 Task: Open a Blog Post Template save the file as databaseAdd Heading 'Mindfulness' ,with the main content Mindfulness is the practice of being fully present in the moment, observing thoughts and feelings without judgment. It cultivates awareness, clarity, and a deeper connection with oneself and the surrounding world. Mindfulness helps reduce stress, enhance focus, and promote overall well-being. ,with the main content Mindfulness is the practice of being fully present in the moment, observing thoughts and feelings without judgment. It cultivates awareness, clarity, and a deeper connection with oneself and the surrounding world. Mindfulness helps reduce stress, enhance focus, and promote overall well-being.and font size to the main content 18 Apply Font Style Yu Mincho Demiboldand font size to the heading 20 Change heading alignment to  Left
Action: Mouse moved to (31, 25)
Screenshot: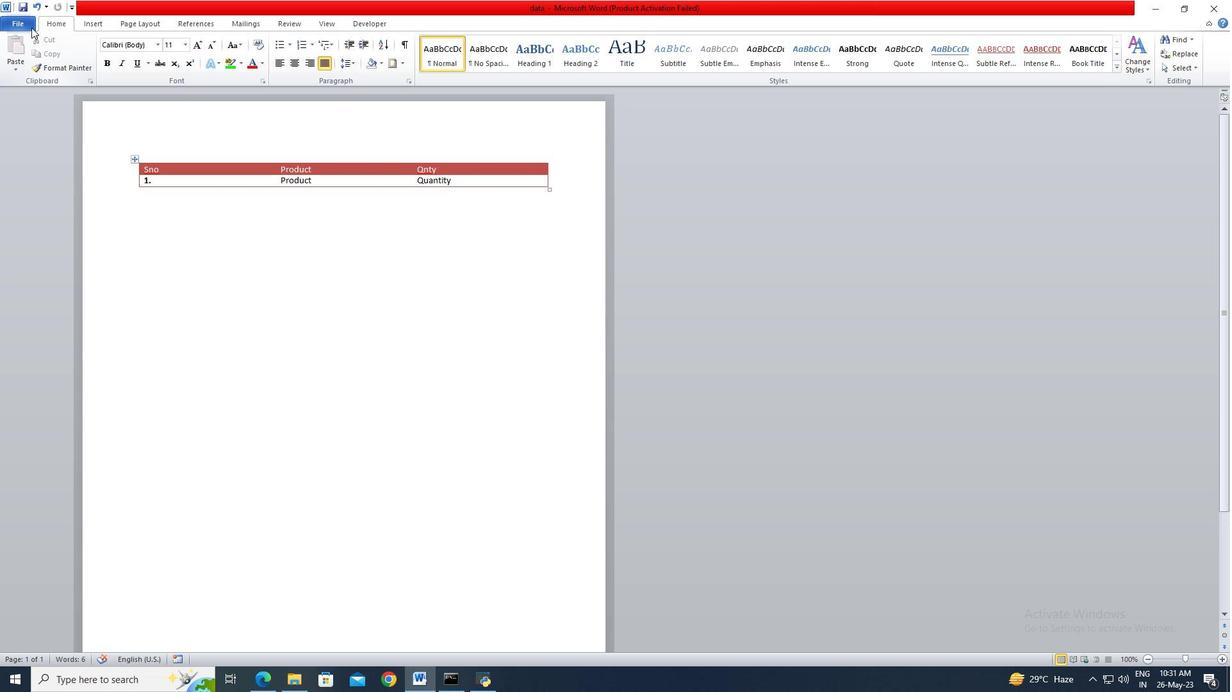 
Action: Mouse pressed left at (31, 25)
Screenshot: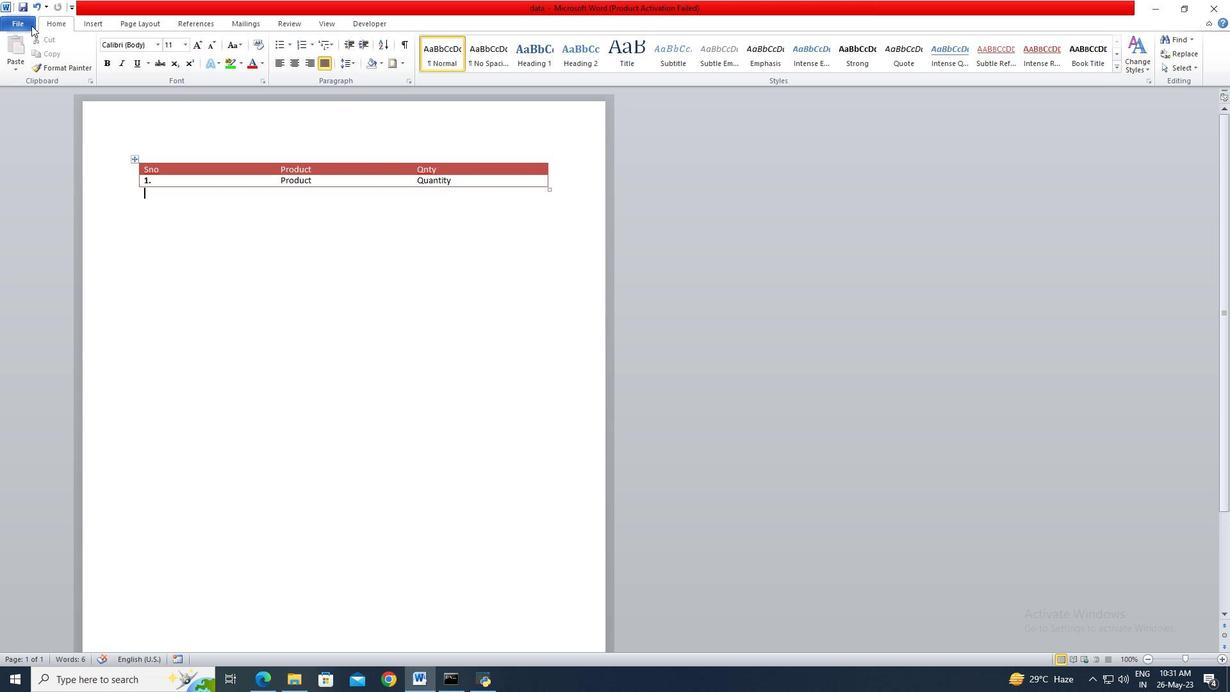 
Action: Mouse moved to (28, 167)
Screenshot: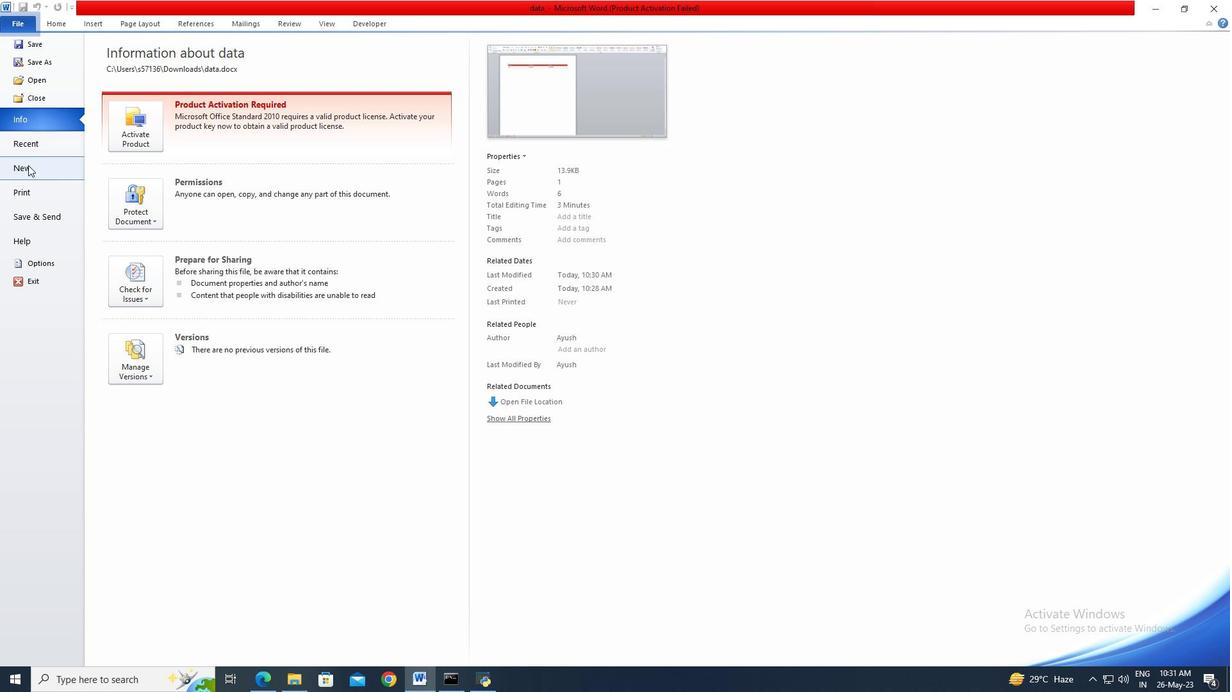 
Action: Mouse pressed left at (28, 167)
Screenshot: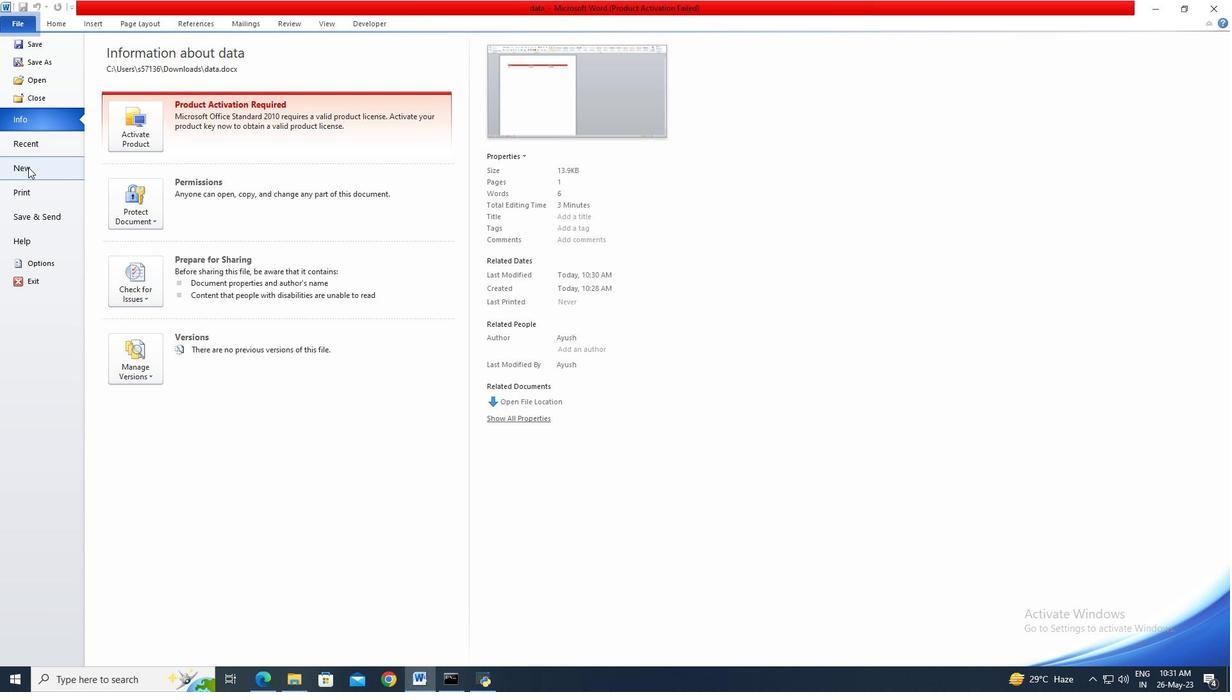 
Action: Mouse moved to (173, 137)
Screenshot: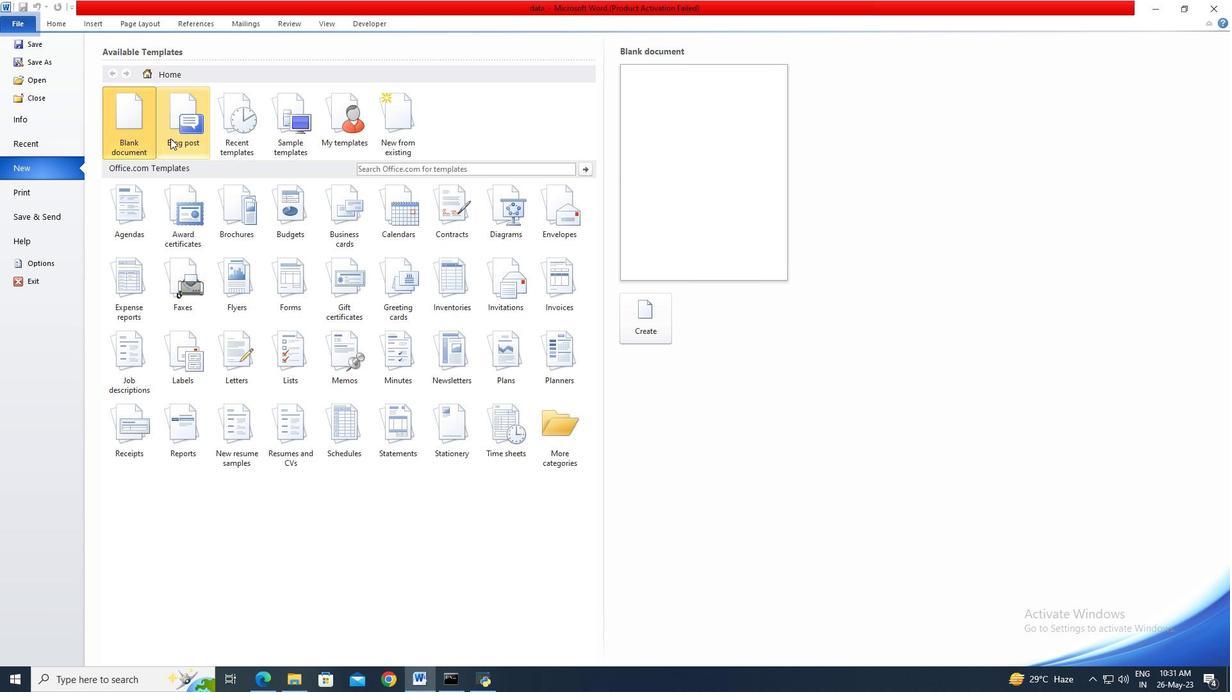 
Action: Mouse pressed left at (173, 137)
Screenshot: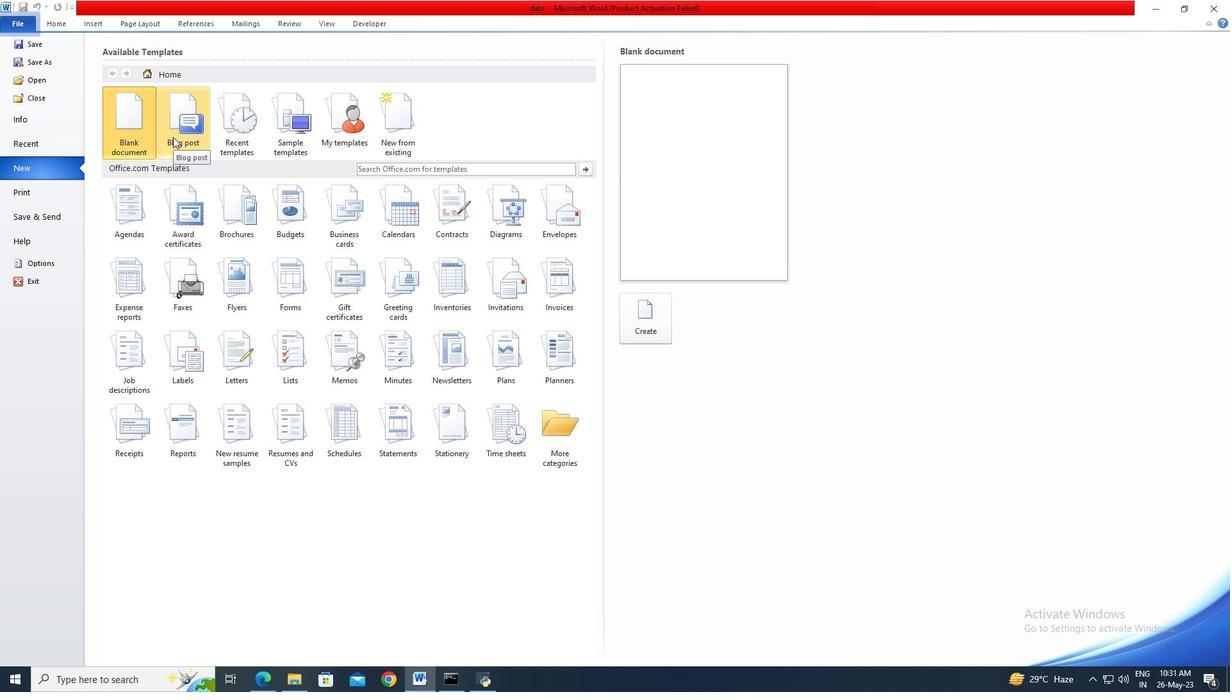 
Action: Mouse moved to (640, 306)
Screenshot: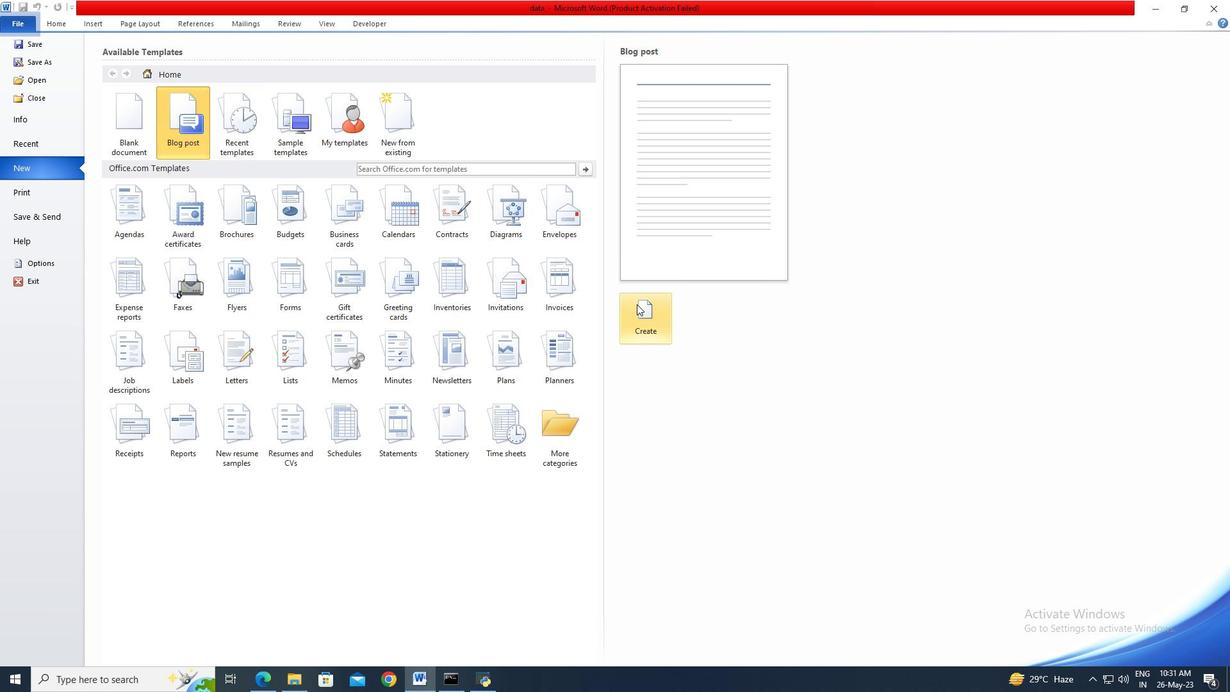 
Action: Mouse pressed left at (640, 306)
Screenshot: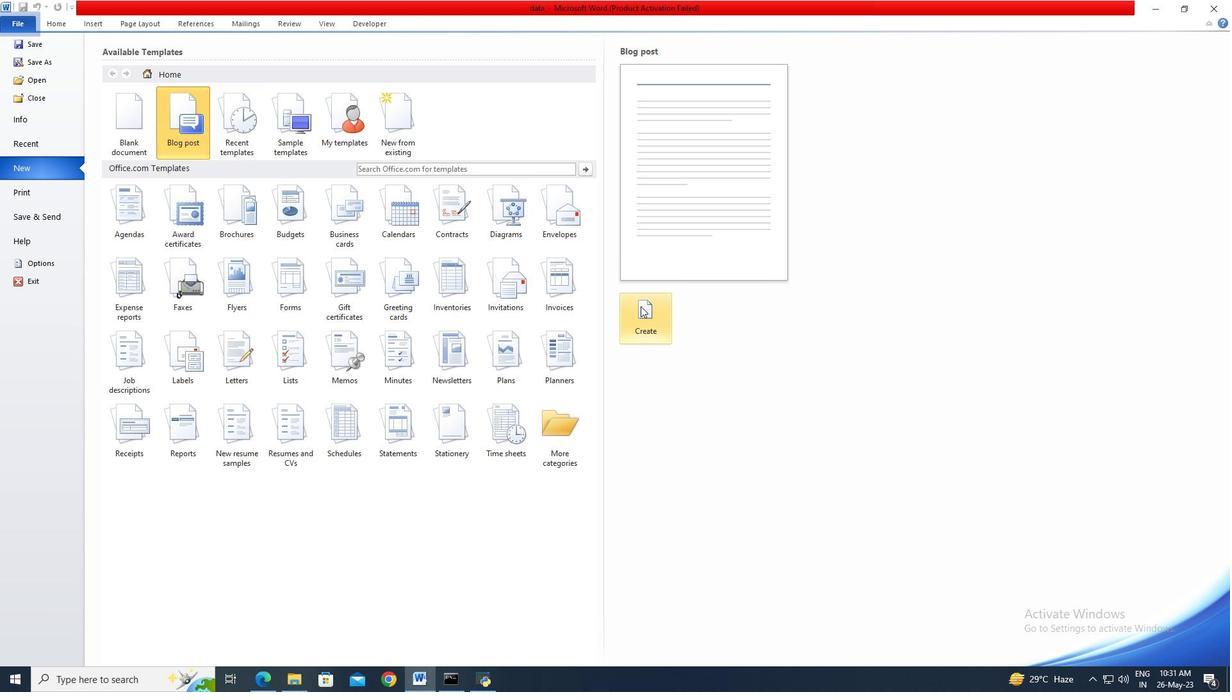 
Action: Mouse moved to (664, 372)
Screenshot: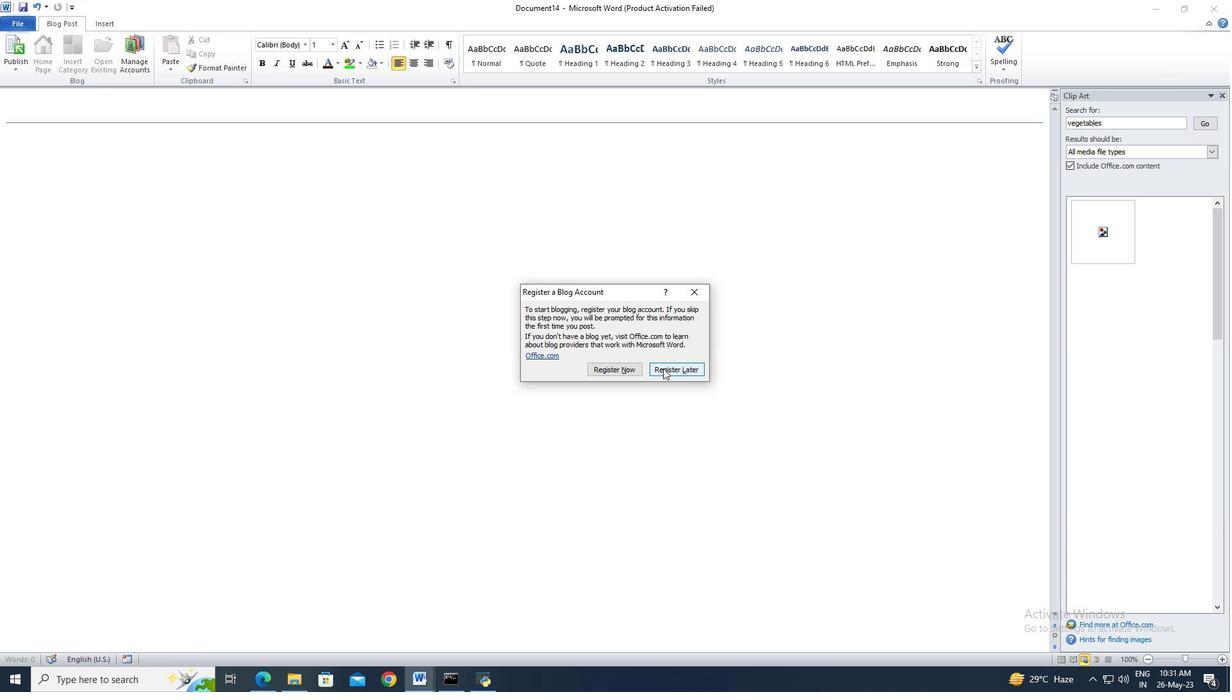 
Action: Mouse pressed left at (664, 372)
Screenshot: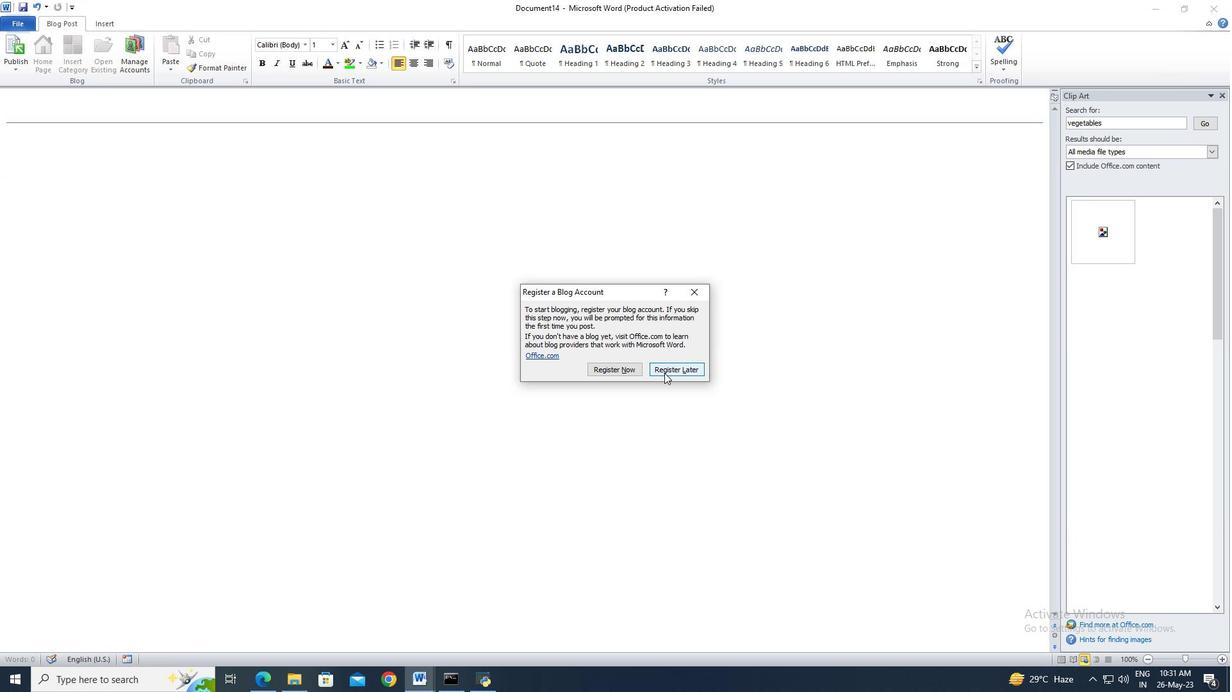 
Action: Mouse moved to (28, 25)
Screenshot: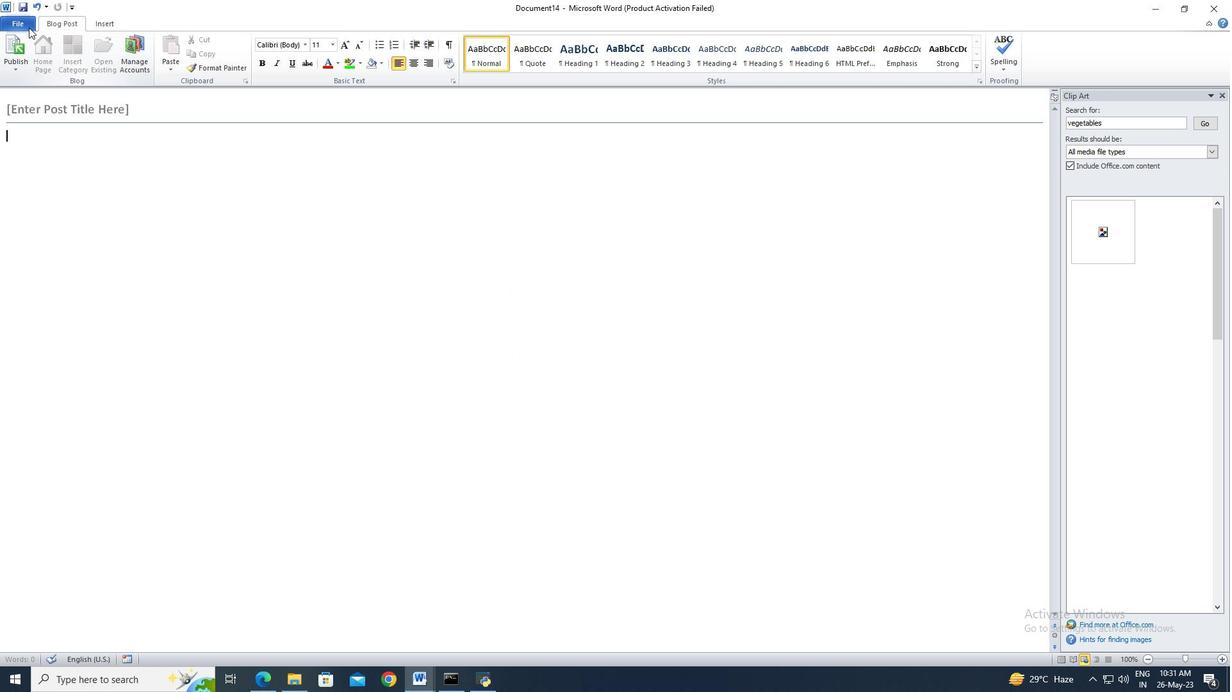 
Action: Mouse pressed left at (28, 25)
Screenshot: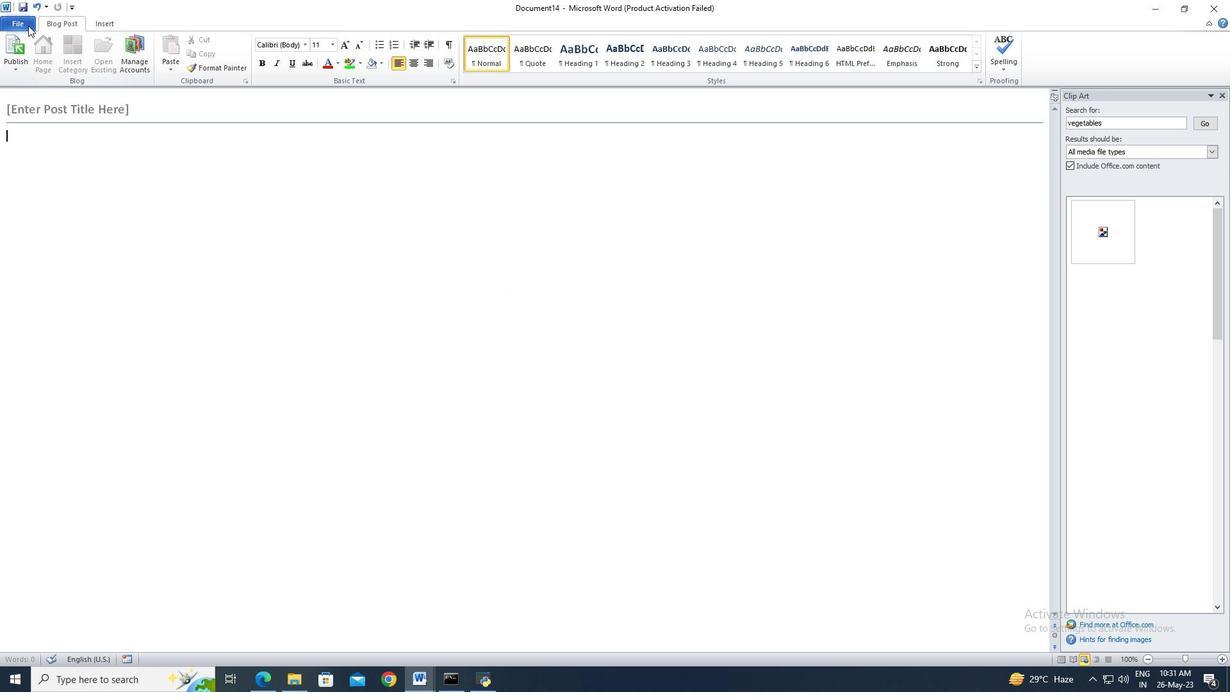 
Action: Mouse moved to (28, 60)
Screenshot: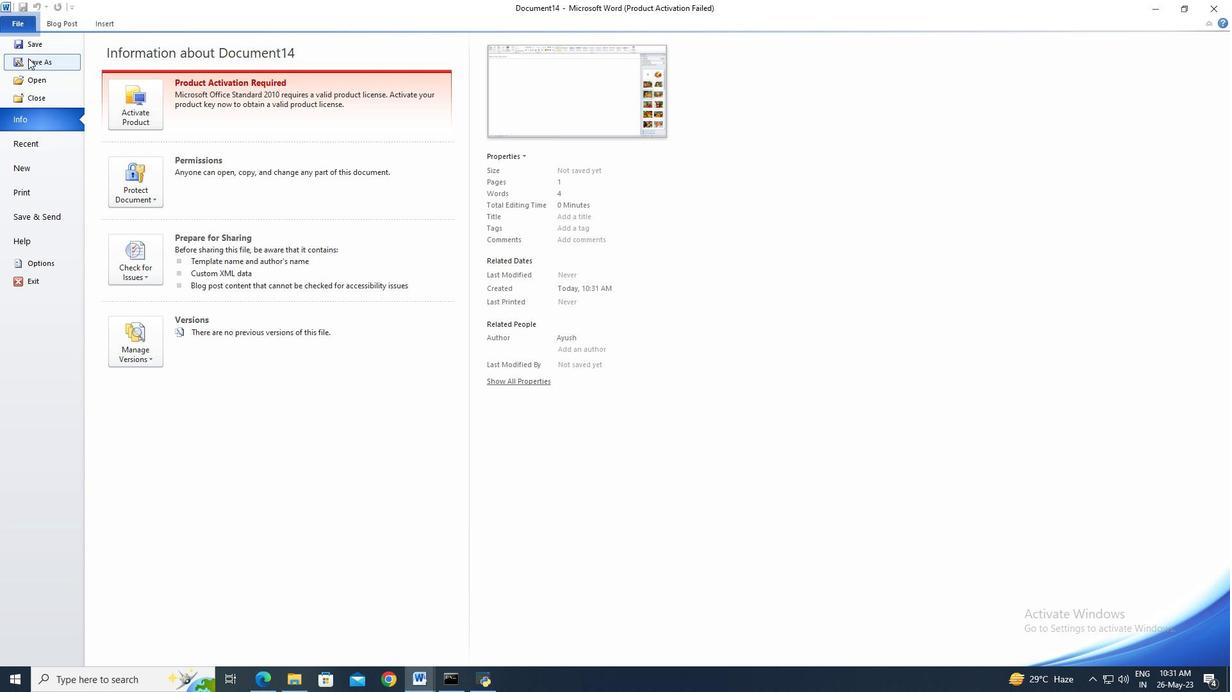 
Action: Mouse pressed left at (28, 60)
Screenshot: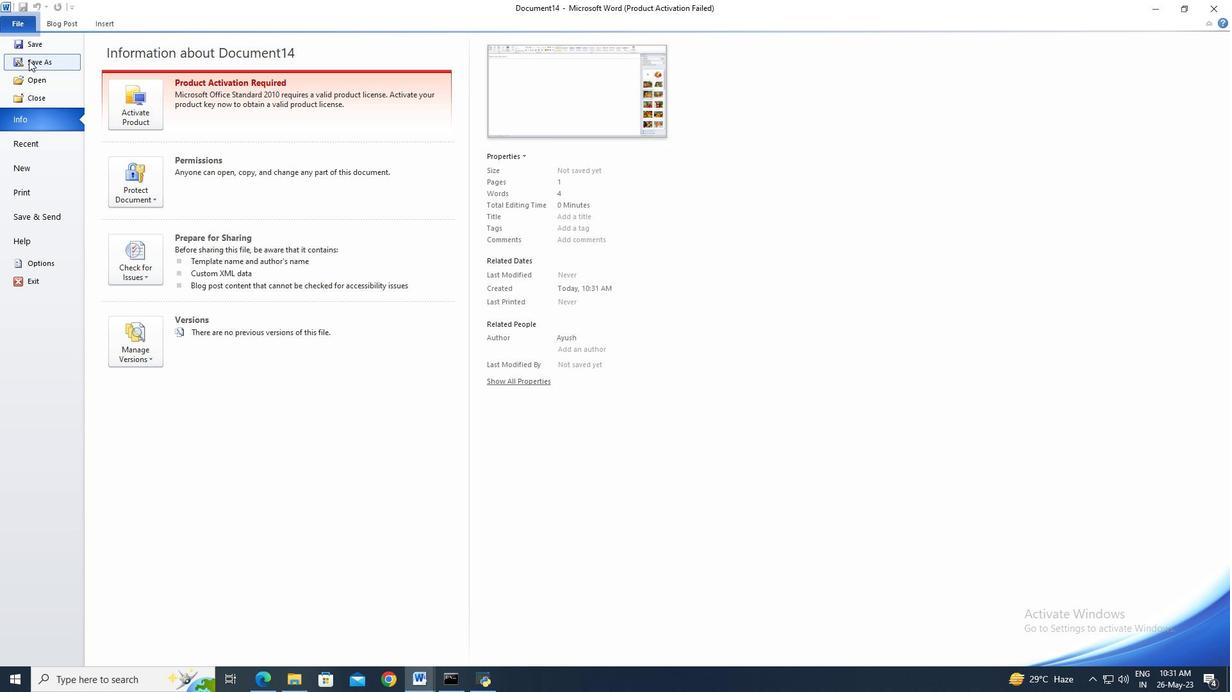 
Action: Mouse moved to (57, 135)
Screenshot: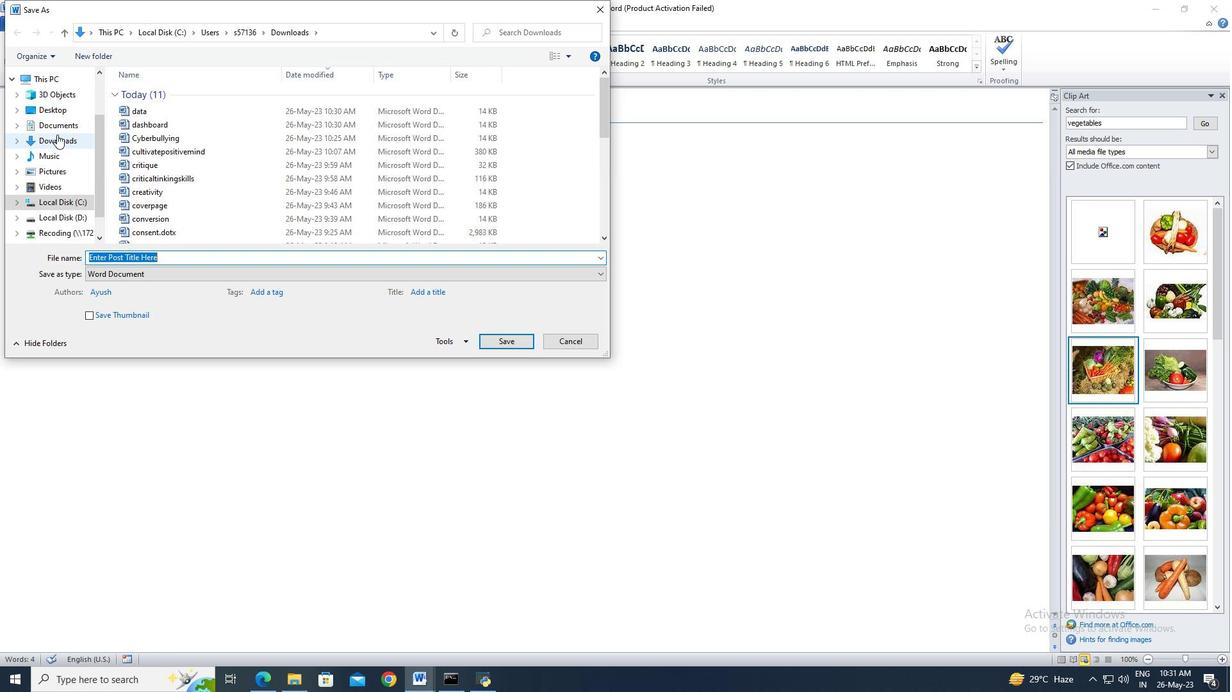 
Action: Mouse pressed left at (57, 135)
Screenshot: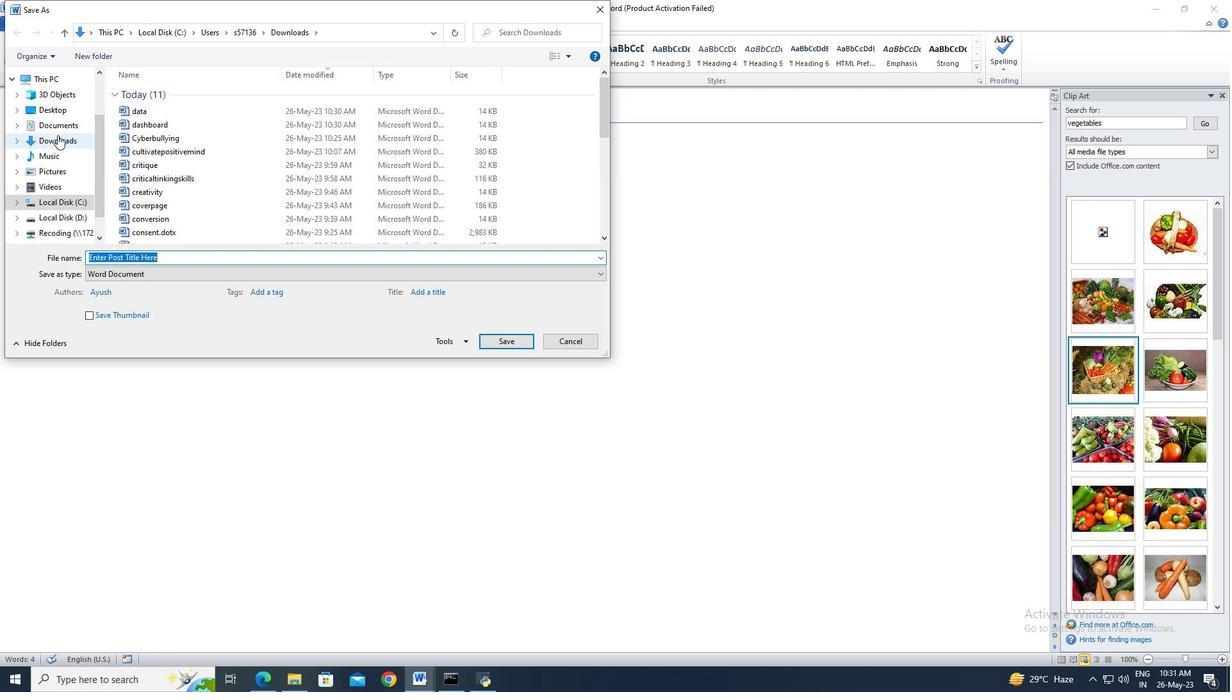 
Action: Mouse moved to (164, 260)
Screenshot: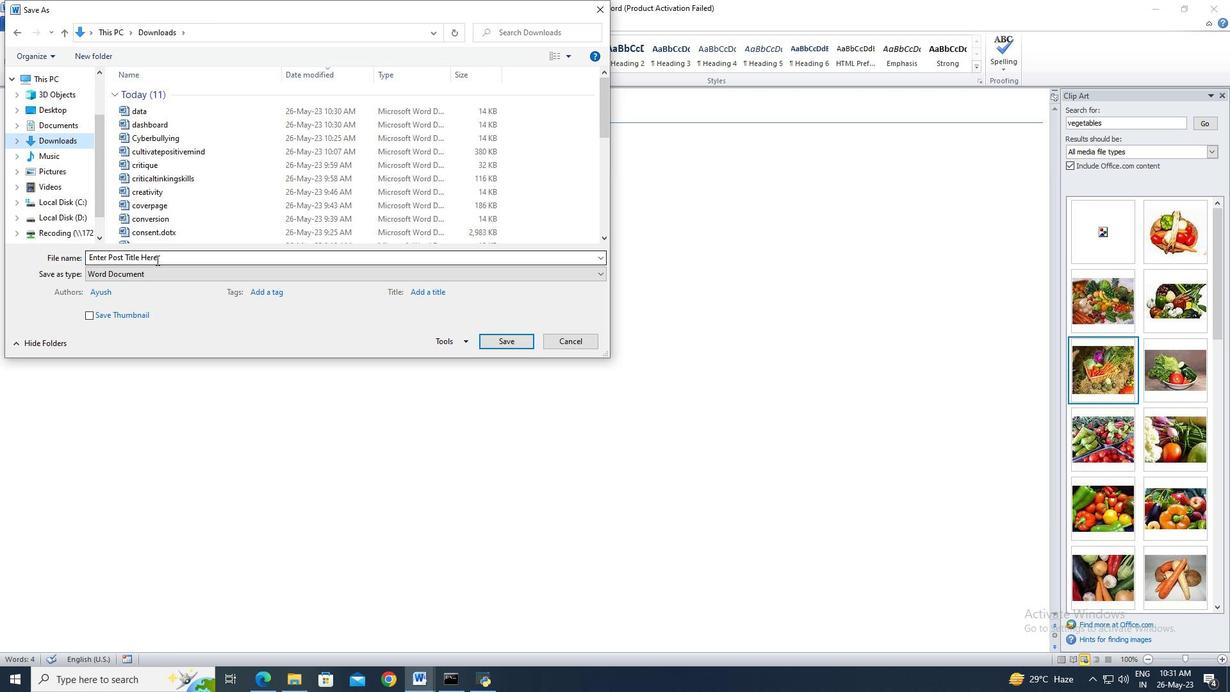 
Action: Mouse pressed left at (164, 260)
Screenshot: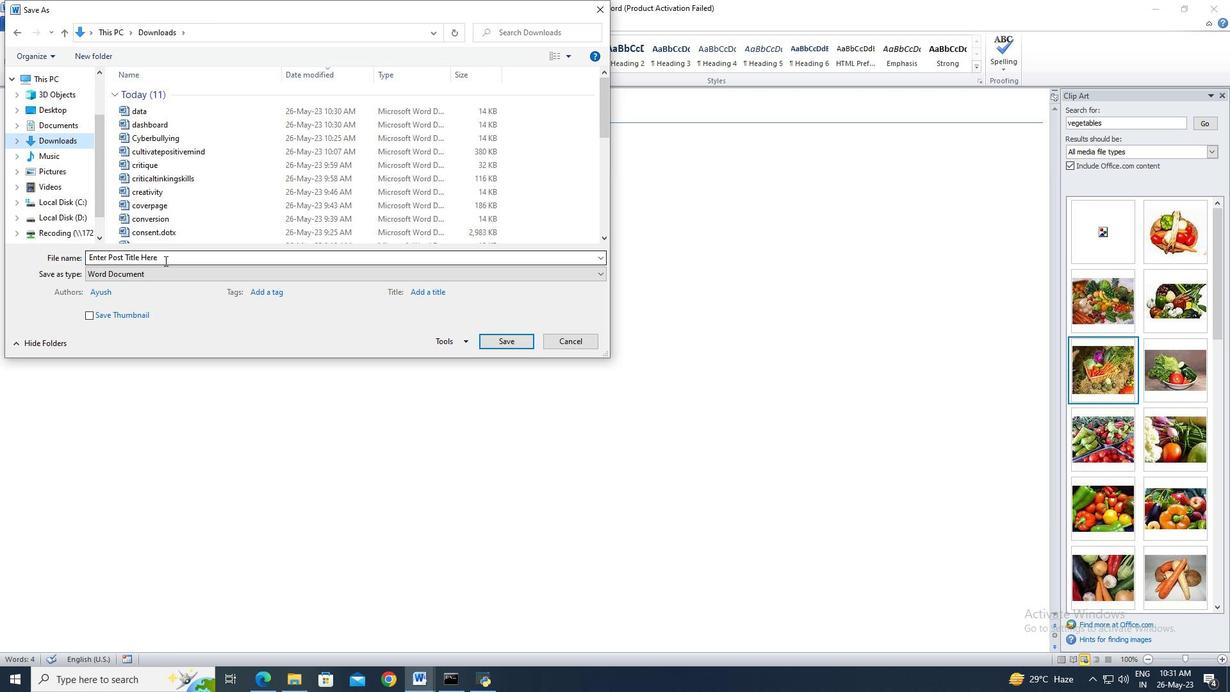 
Action: Key pressed database
Screenshot: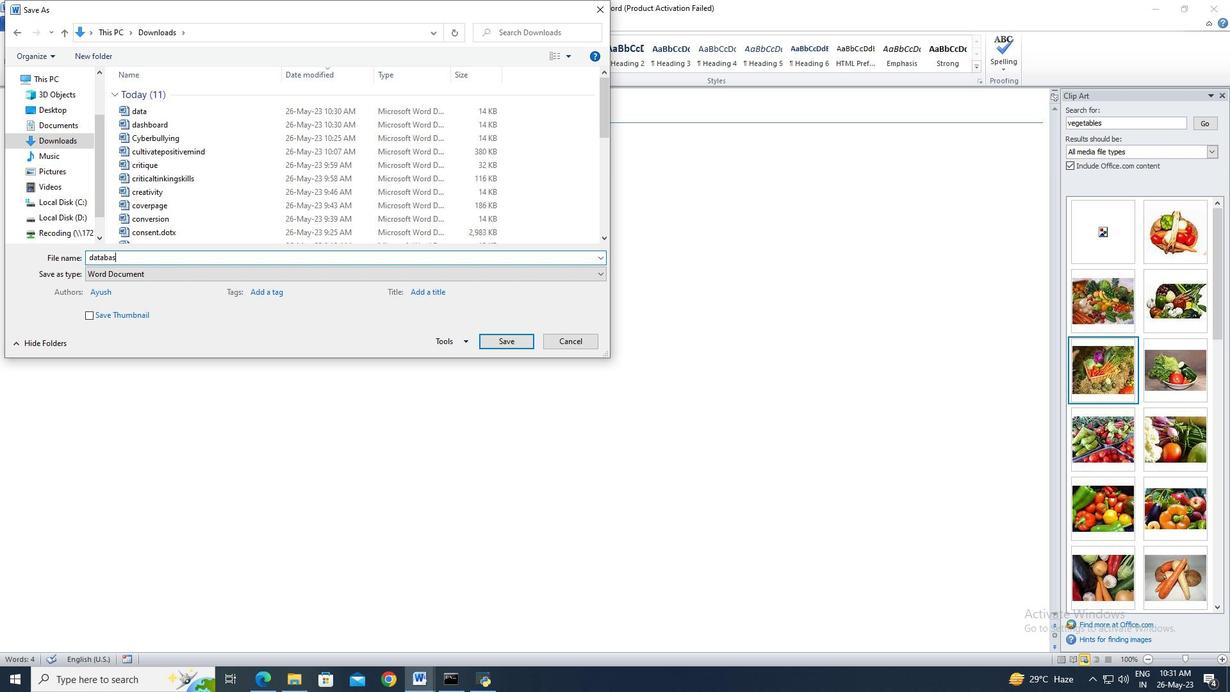 
Action: Mouse moved to (482, 342)
Screenshot: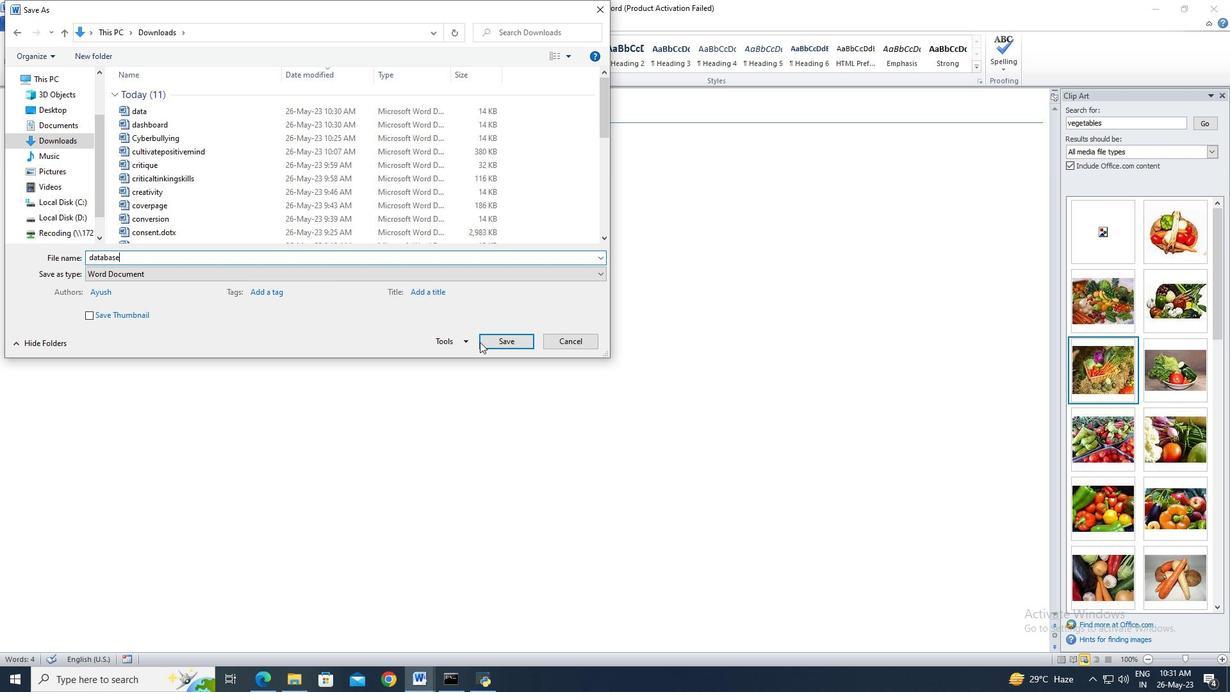 
Action: Mouse pressed left at (482, 342)
Screenshot: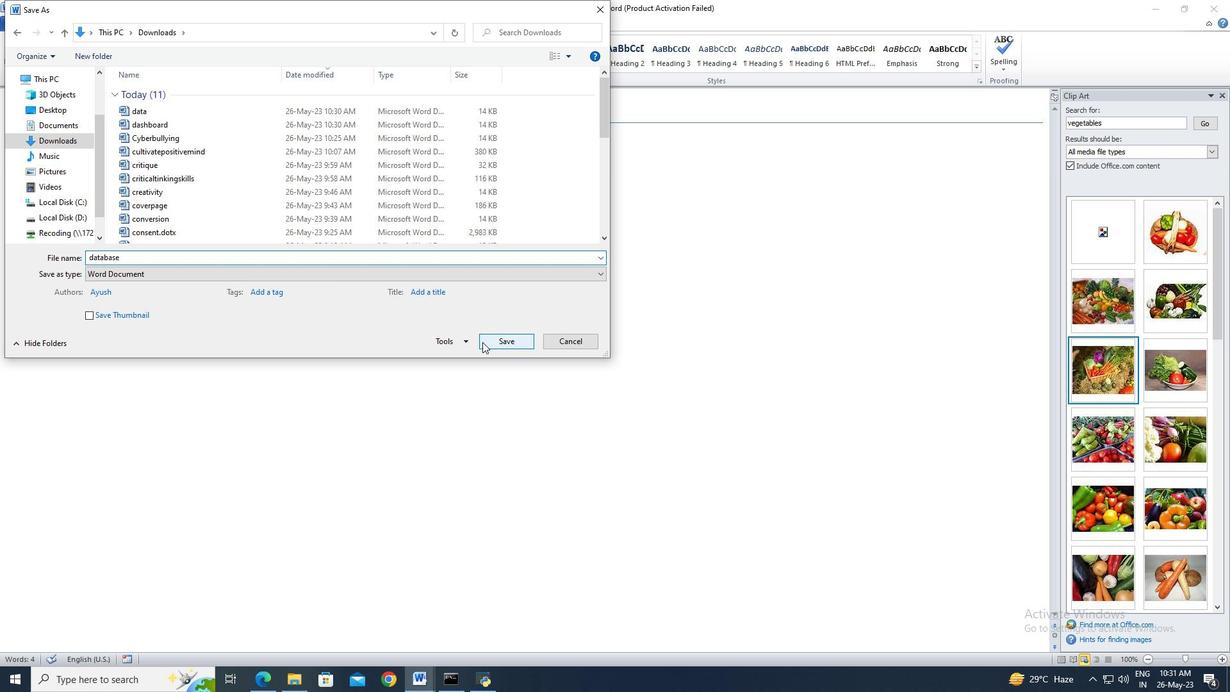 
Action: Mouse moved to (171, 114)
Screenshot: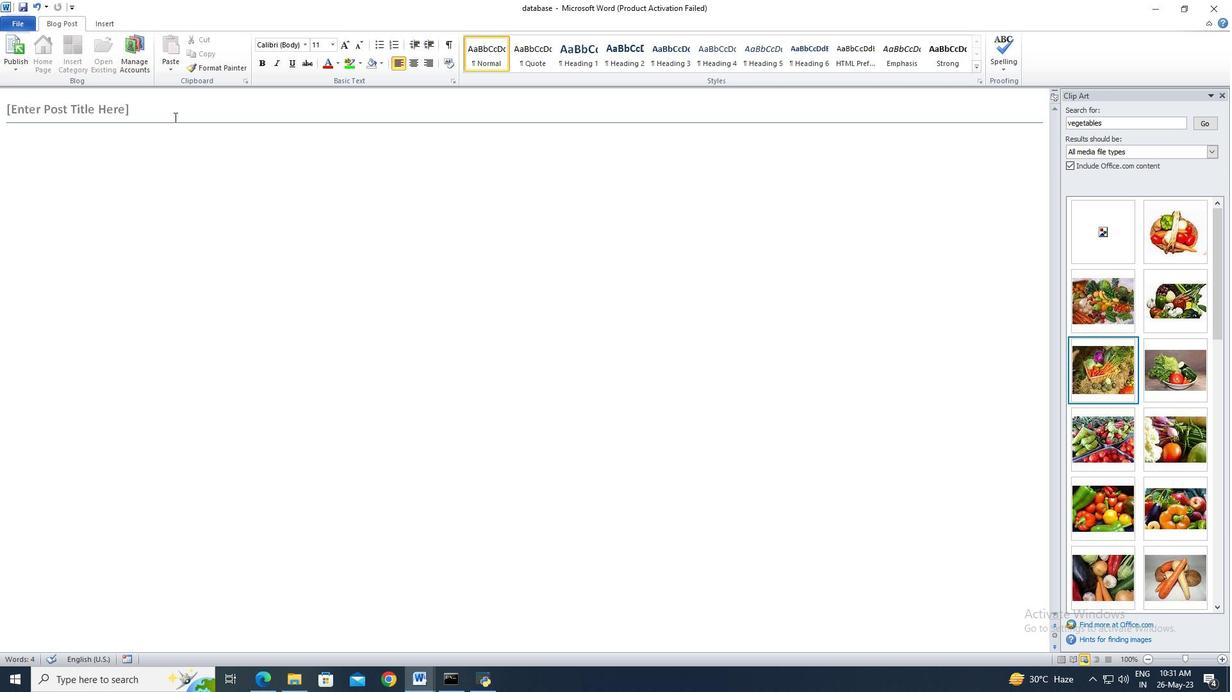 
Action: Mouse pressed left at (171, 114)
Screenshot: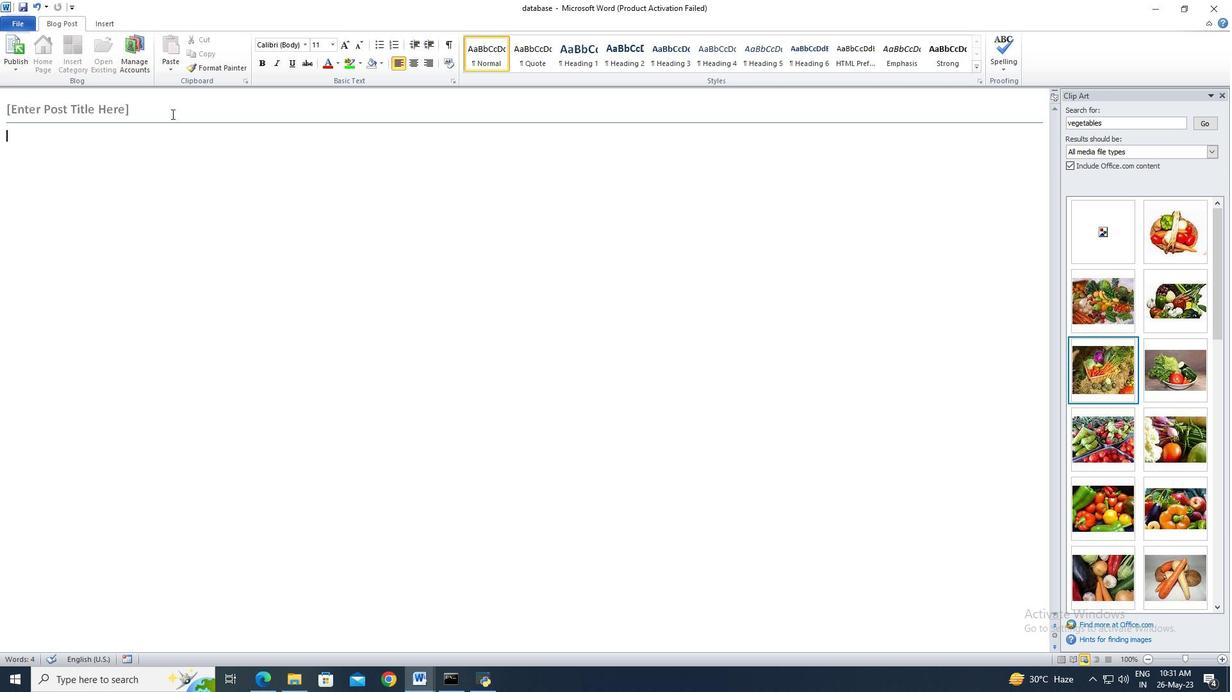 
Action: Key pressed <Key.shift>Miindfulnnesss
Screenshot: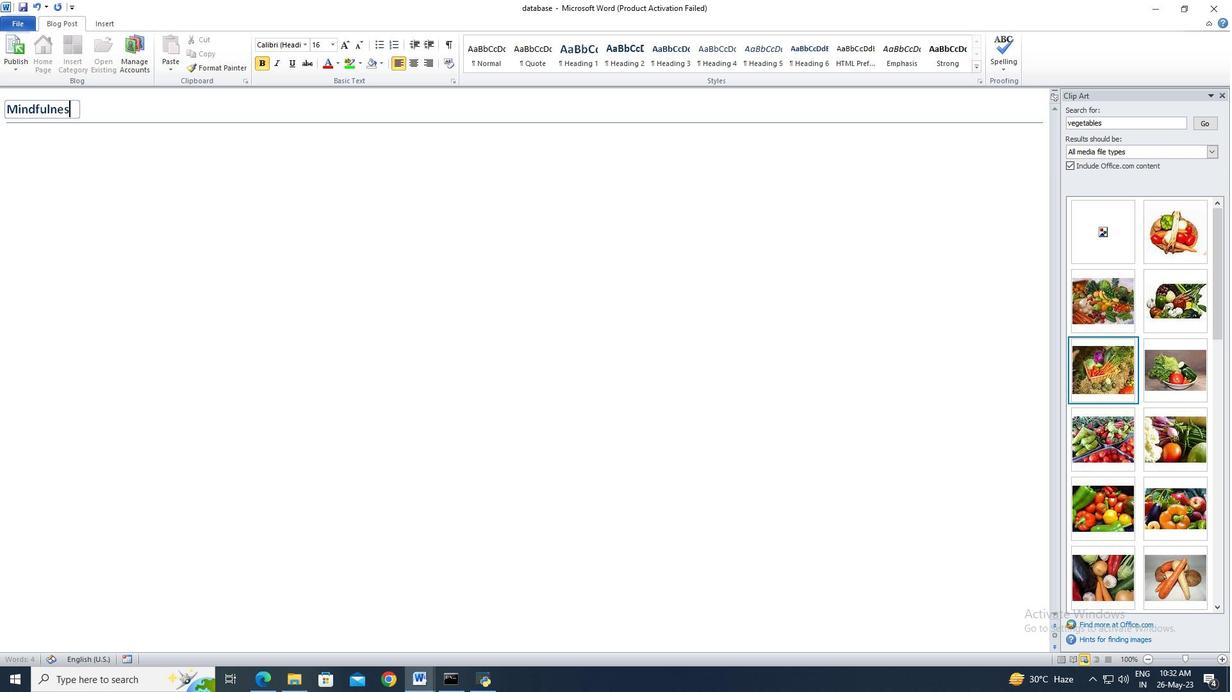 
Action: Mouse moved to (157, 146)
Screenshot: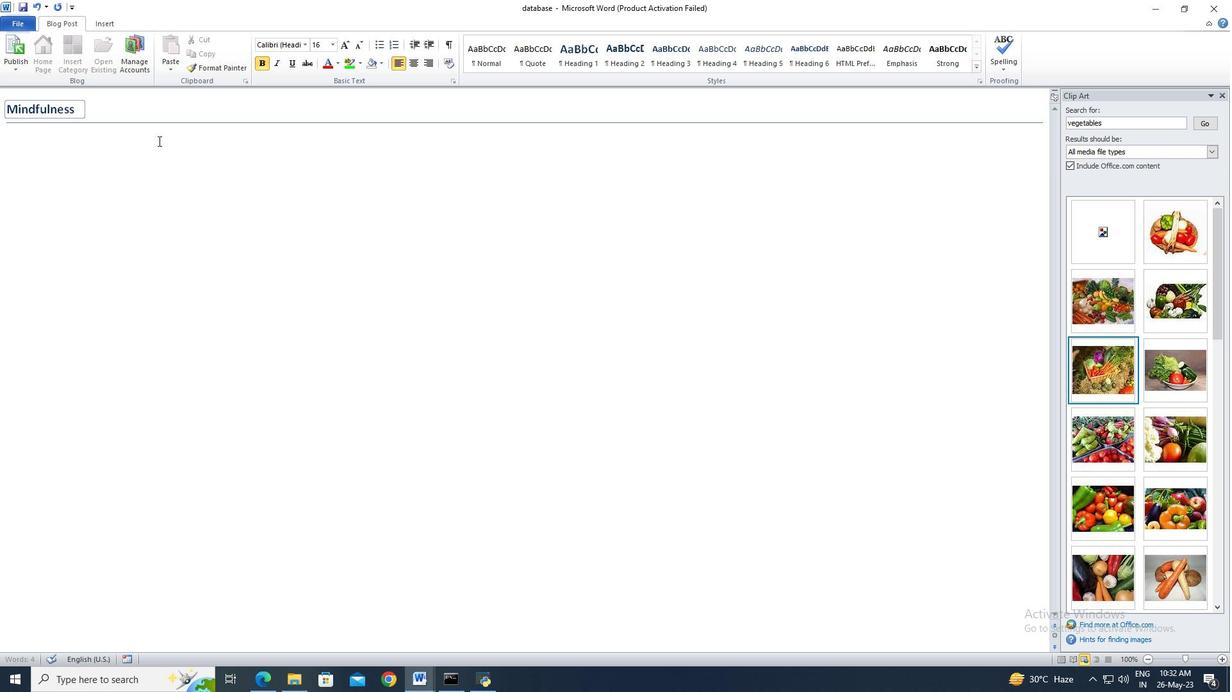 
Action: Mouse pressed left at (157, 146)
Screenshot: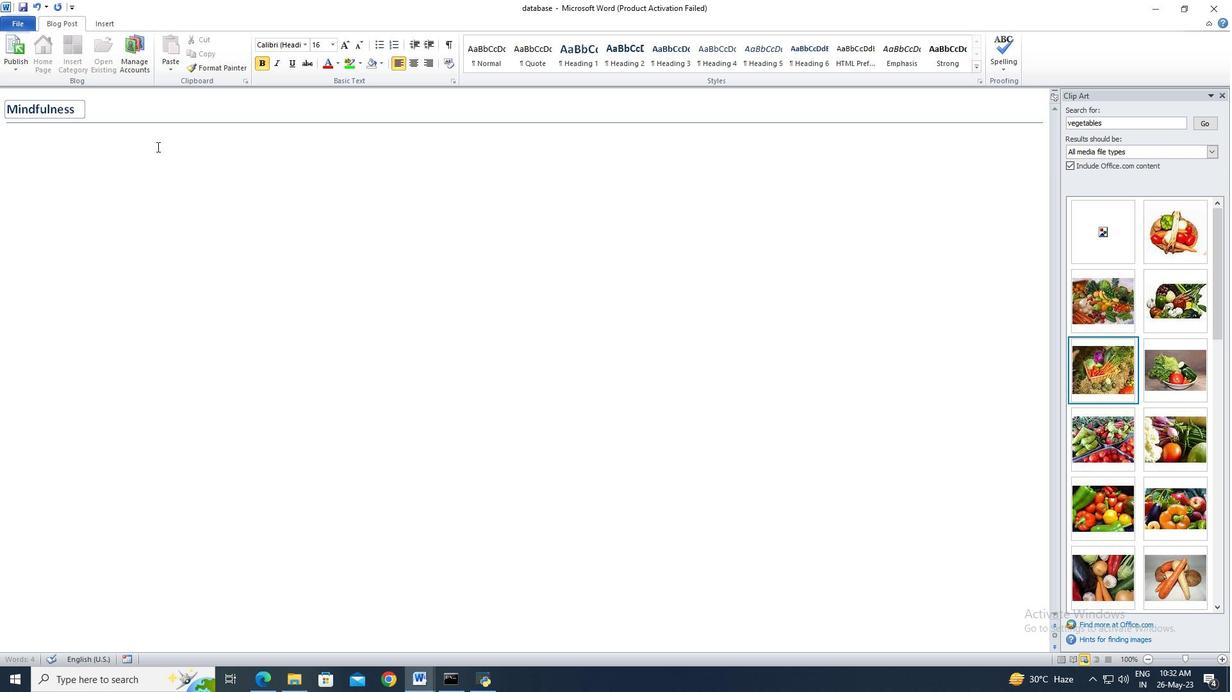 
Action: Key pressed <Key.shift>Minddfuulnessss<Key.space>is<Key.space><Key.space>thhe<Key.space>ppracticee<Key.space>of<Key.space>beeiing<Key.space>fully<Key.space>present<Key.space>in<Key.space>t<Key.backspace><Key.space>the<Key.space>p<Key.backspace>moment.<Key.backspace>,<Key.space><Key.space>observing<Key.space>thooughts<Key.space>and<Key.space>ffffffeelings<Key.space>wwithhhoout<Key.space>judgment..<Key.space><Key.shift>It<Key.space>cultivvattes<Key.space>awaareness,<Key.space>ccclarrity,<Key.space>andnnd<Key.space>aaa<Key.space>deeper<Key.space>connection<Key.space>n<Key.space>with<Key.space>oneself<Key.space>and<Key.space><Key.space>the<Key.backspace>he<Key.space>surrrrounndingg<Key.space>wooorlld.<Key.space><Key.shift>M<Key.shift>Minndfulnness<Key.space>helpps<Key.space>reduce<Key.space>stress,<Key.space>enhancce<Key.space>fffocus,,<Key.space>and<Key.space>promoote<Key.space>overall<Key.space>well-being.
Screenshot: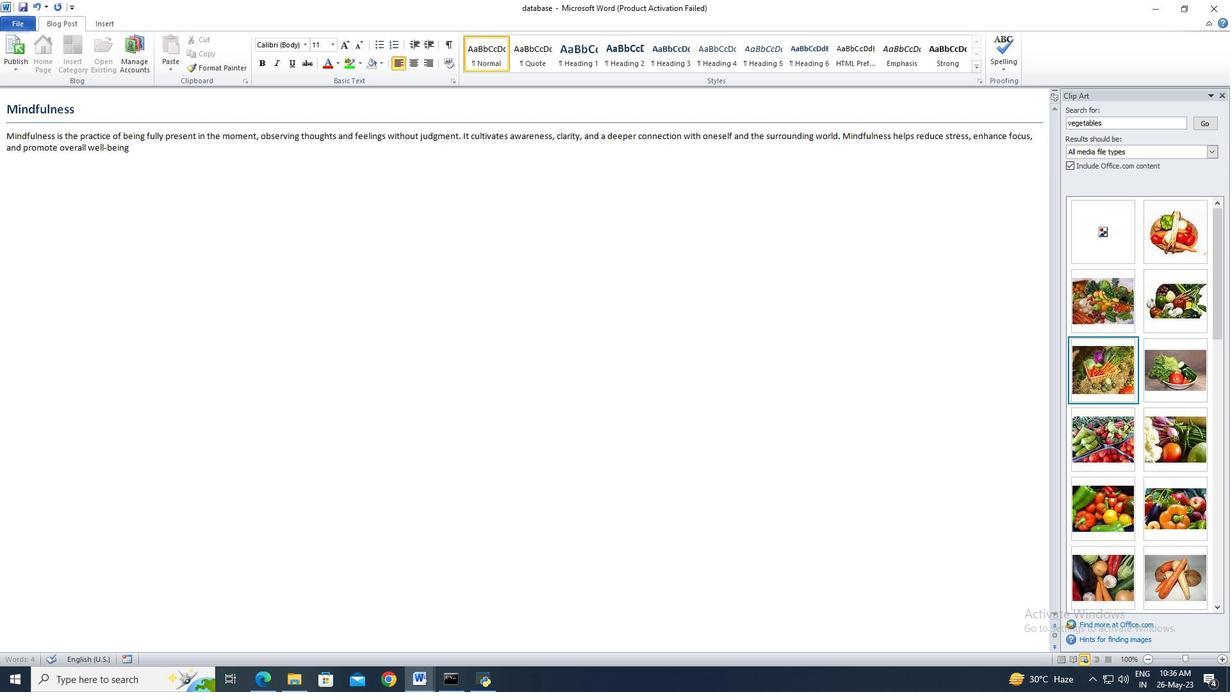 
Action: Mouse moved to (185, 192)
Screenshot: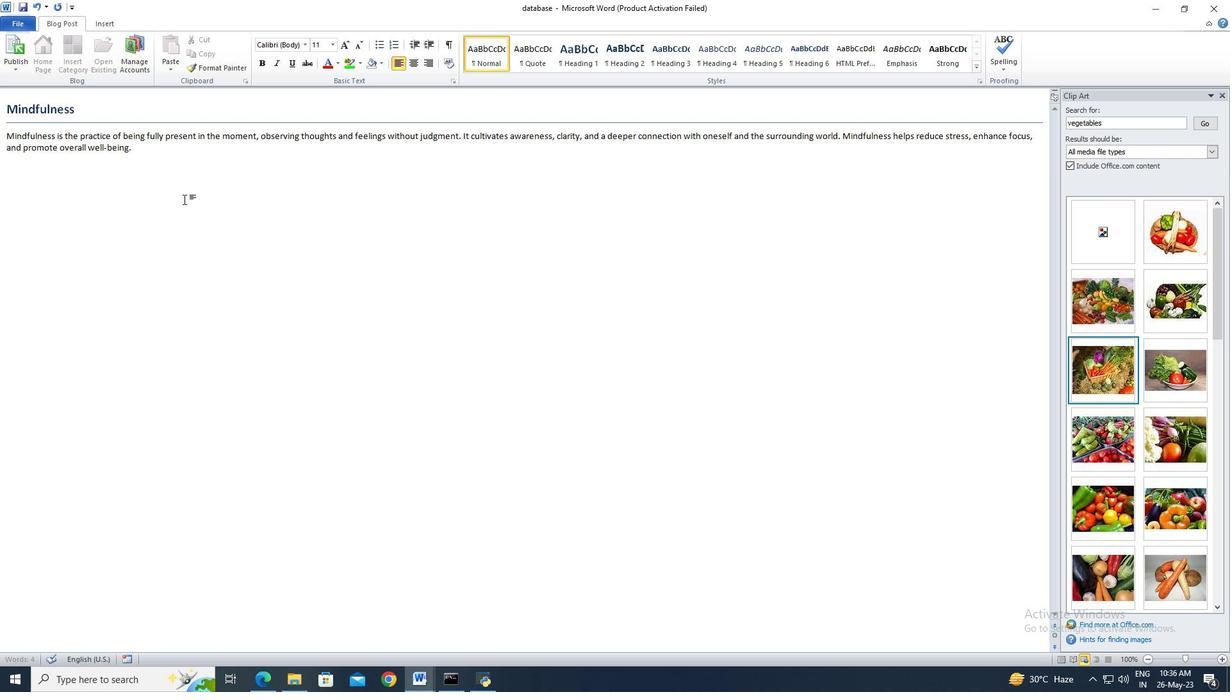 
Action: Mouse pressed left at (185, 192)
Screenshot: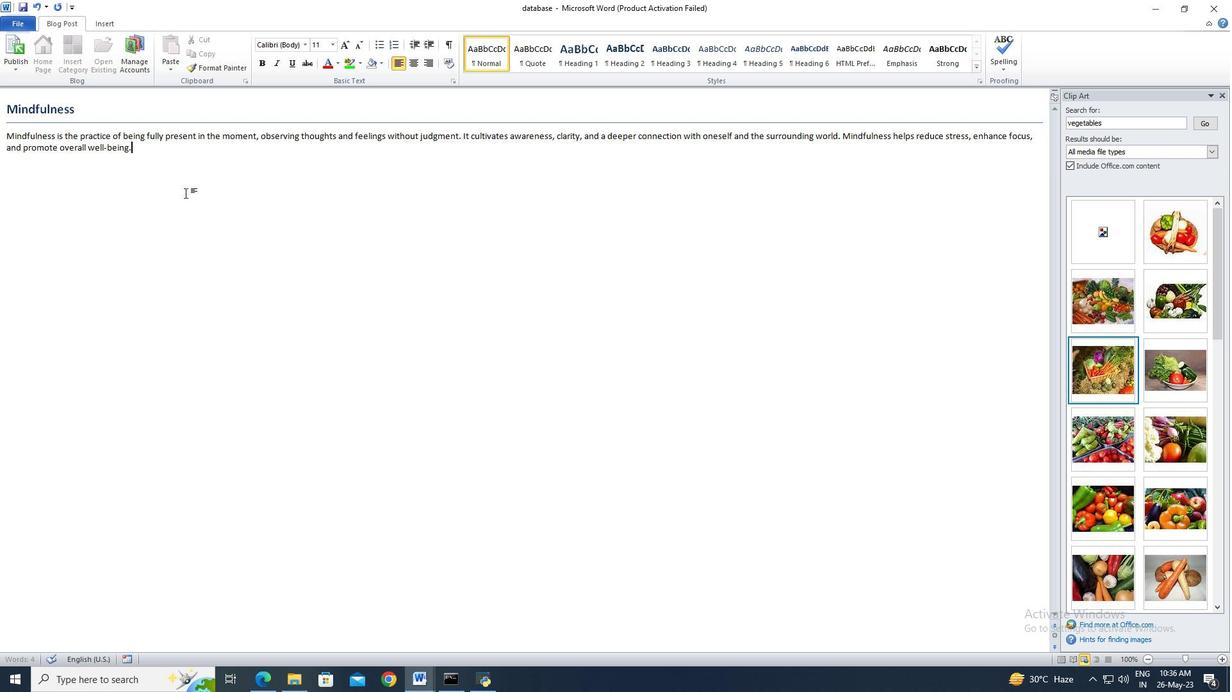 
Action: Mouse moved to (158, 147)
Screenshot: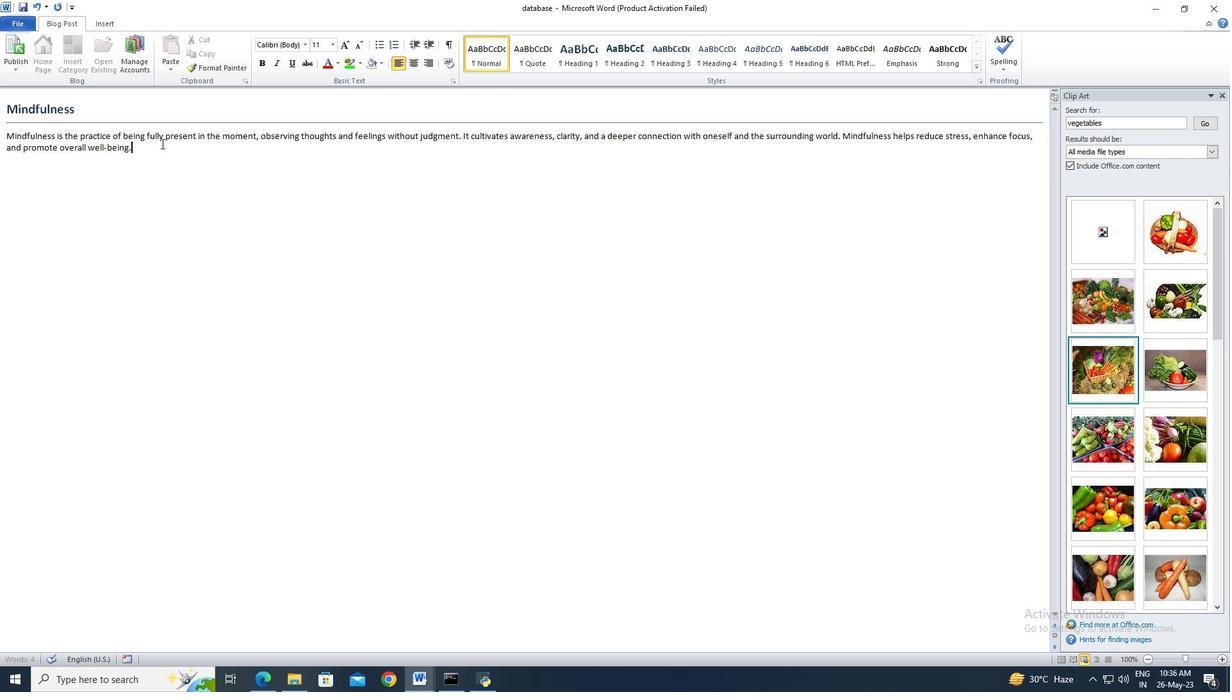 
Action: Mouse pressed left at (158, 147)
Screenshot: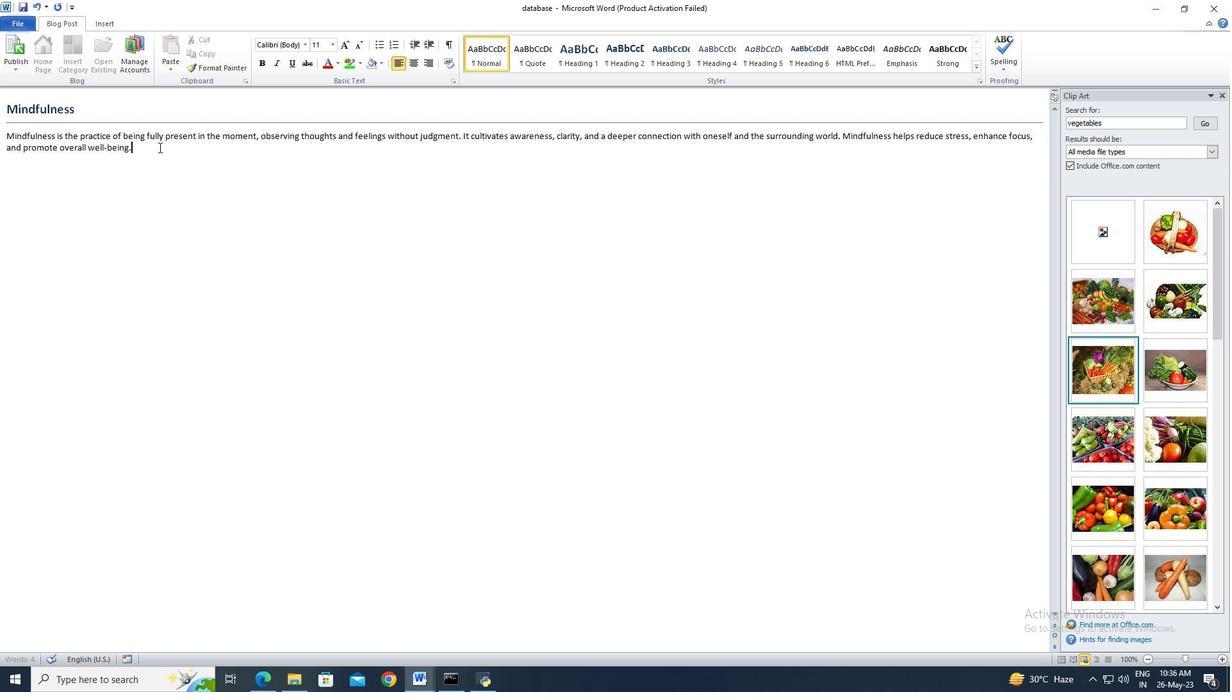 
Action: Mouse moved to (30, 140)
Screenshot: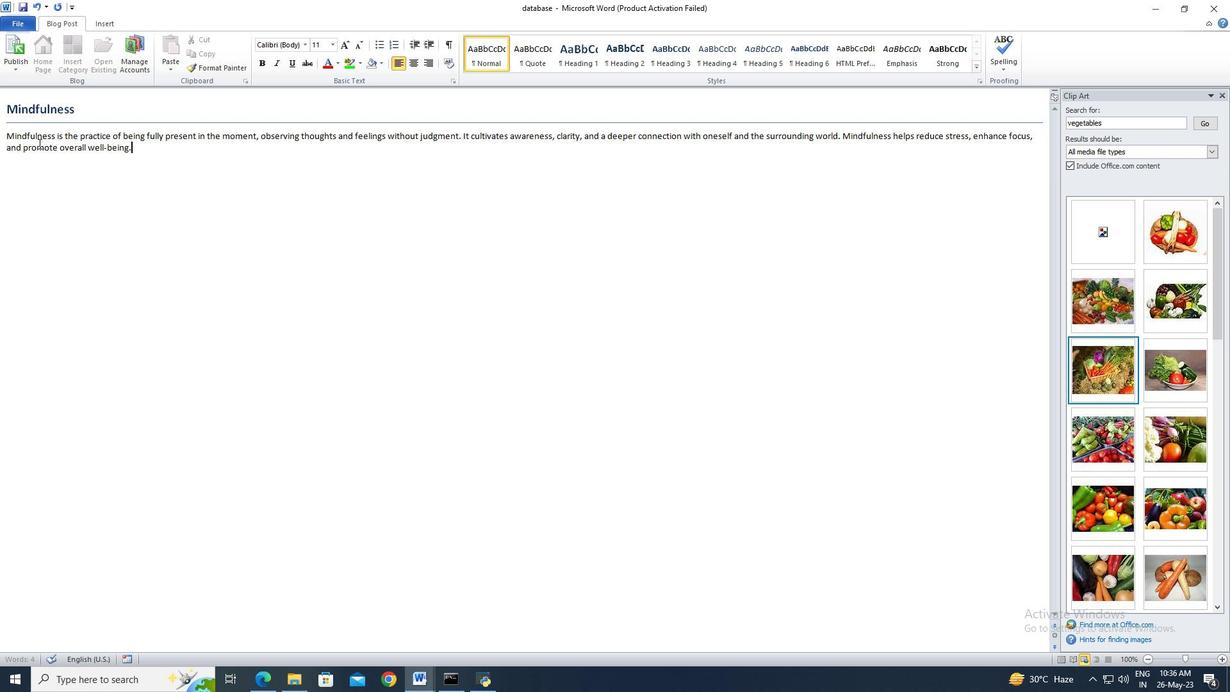 
Action: Key pressed <Key.shift>
Screenshot: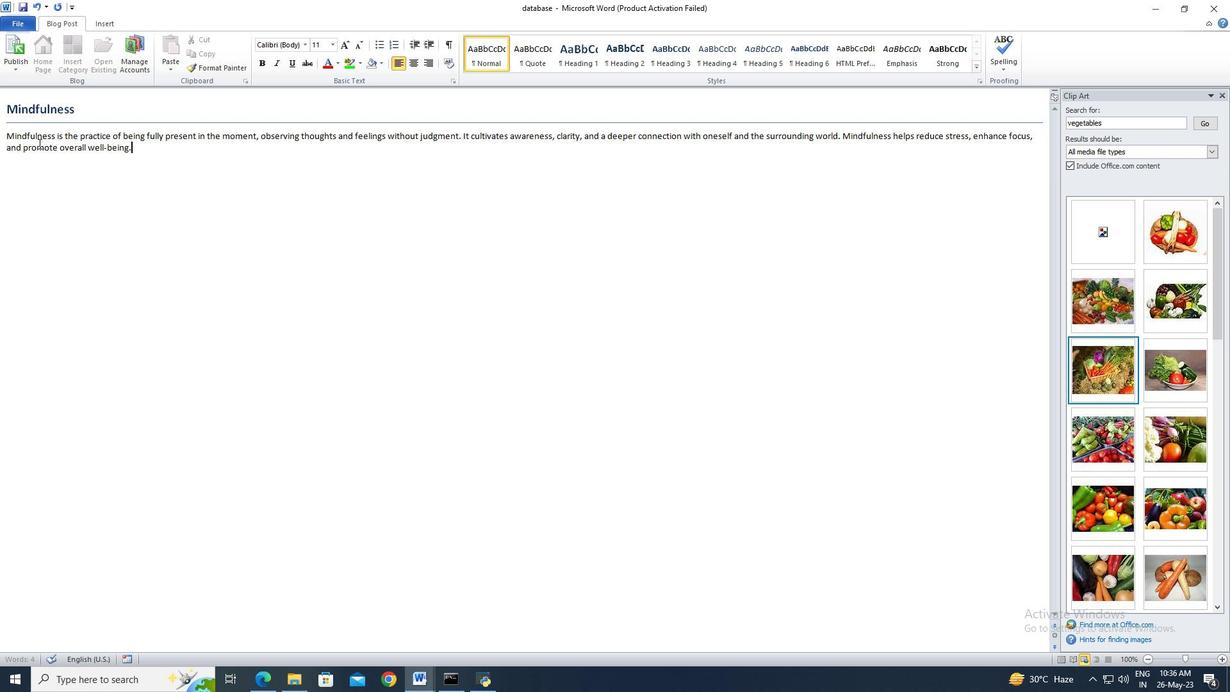 
Action: Mouse moved to (10, 135)
Screenshot: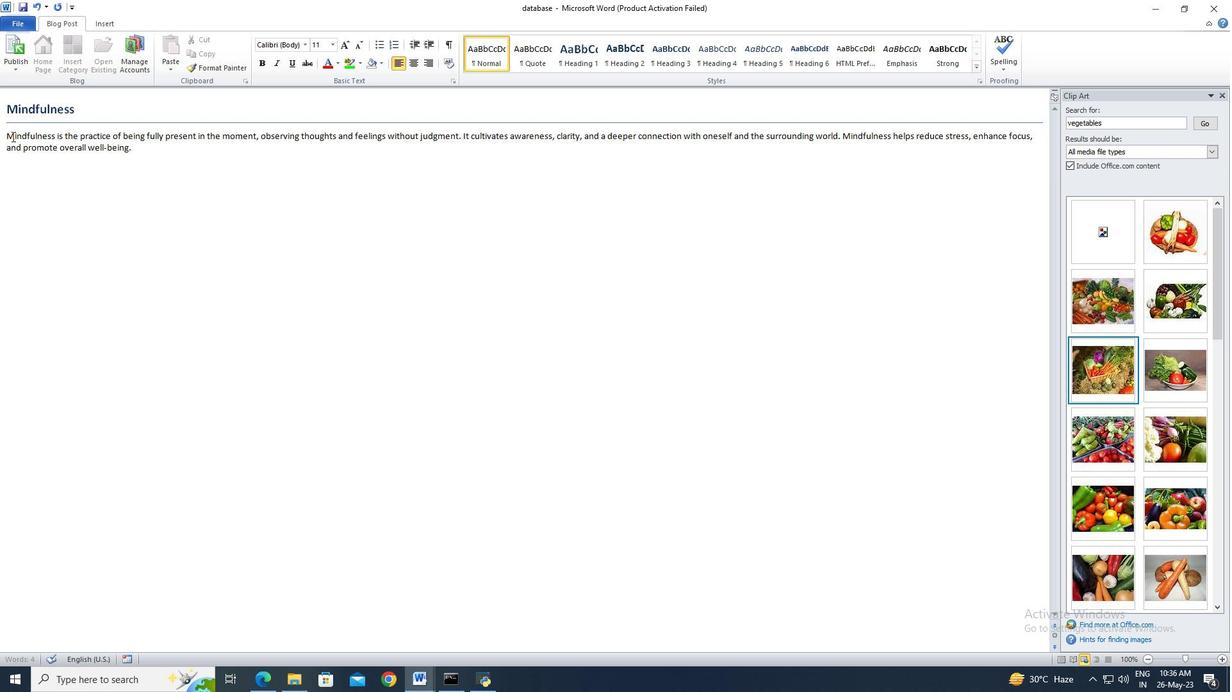 
Action: Key pressed <Key.shift><Key.shift>
Screenshot: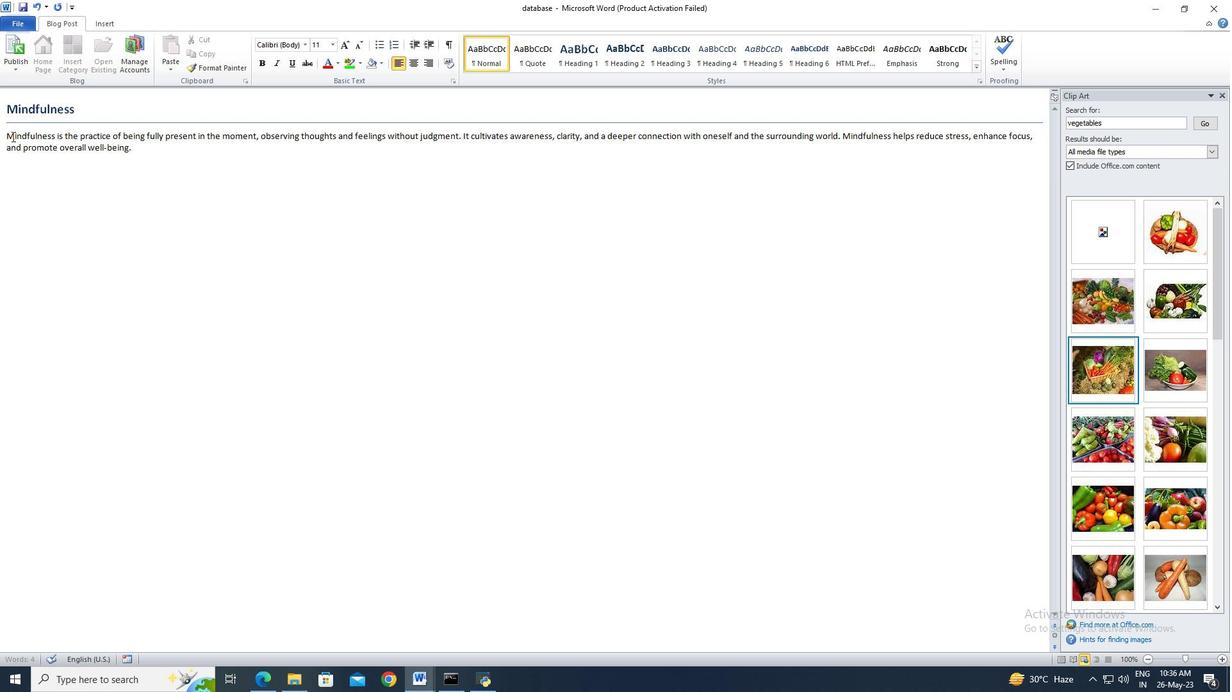 
Action: Mouse moved to (9, 135)
Screenshot: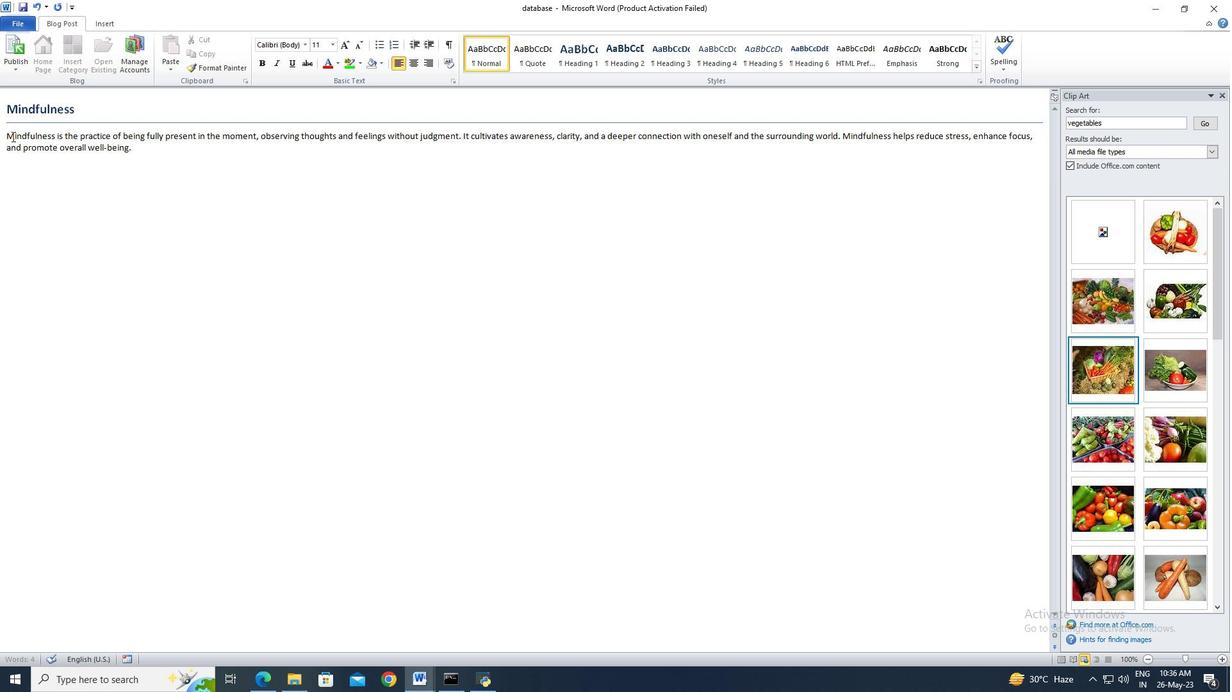 
Action: Key pressed <Key.shift><Key.shift>
Screenshot: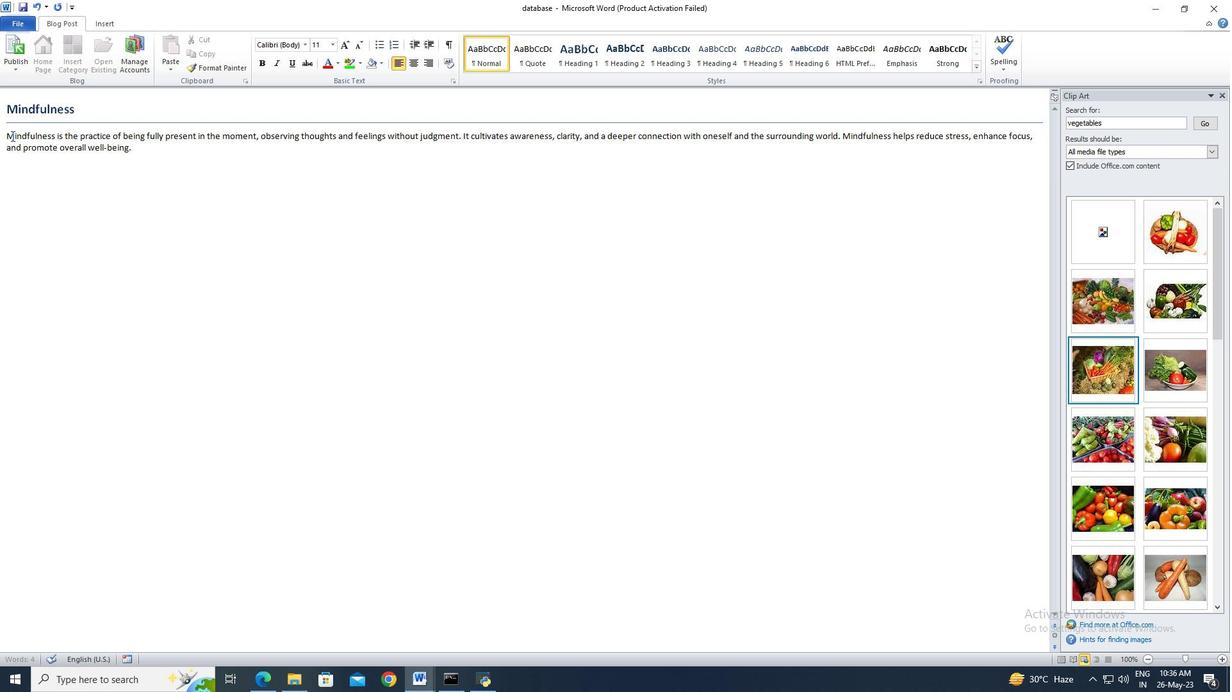 
Action: Mouse moved to (9, 134)
Screenshot: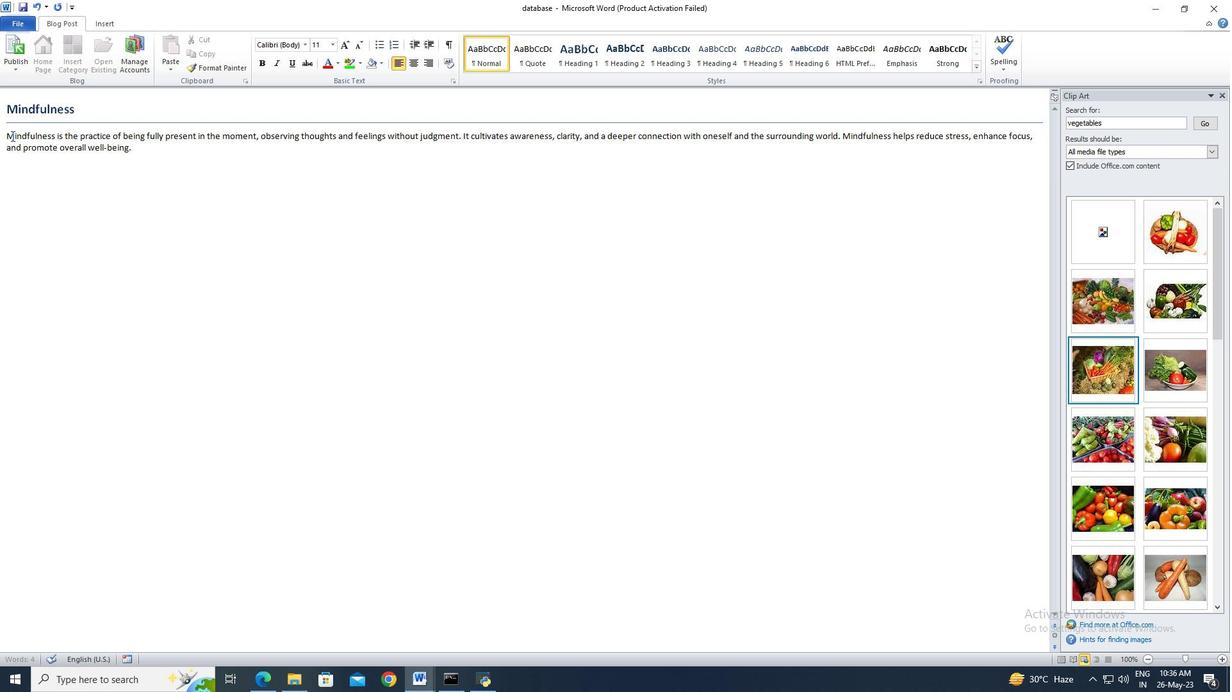 
Action: Key pressed <Key.shift><Key.shift><Key.shift><Key.shift><Key.shift><Key.shift><Key.shift><Key.shift><Key.shift><Key.shift><Key.shift>
Screenshot: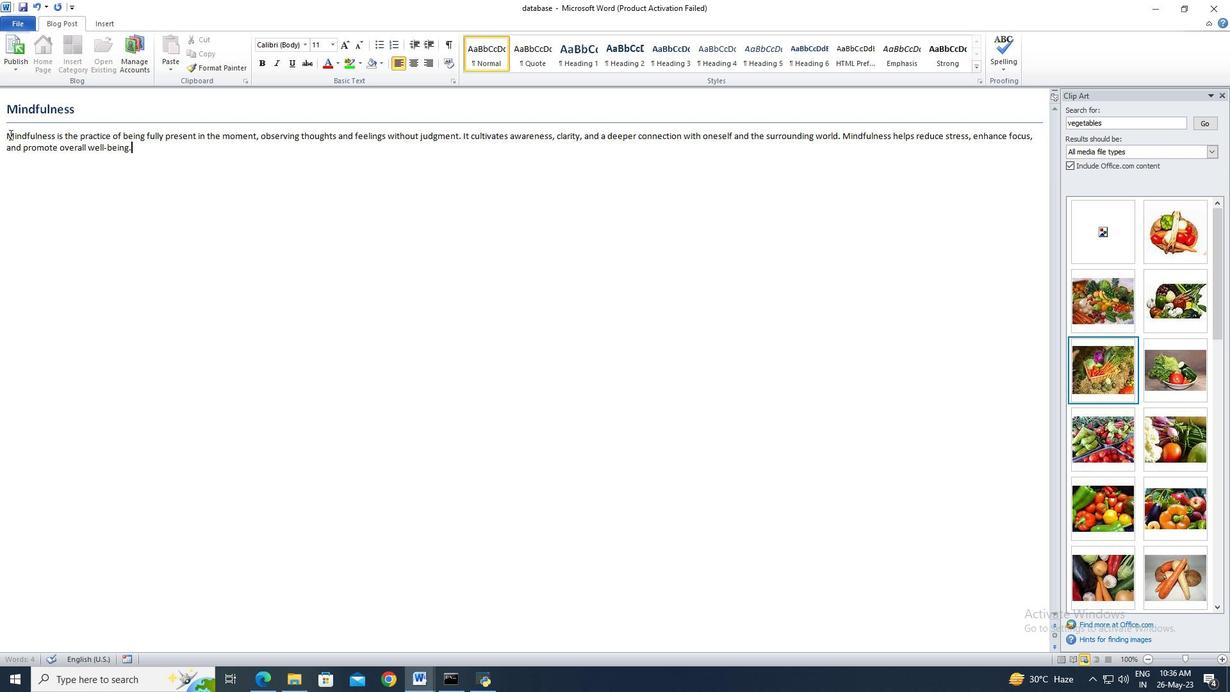 
Action: Mouse pressed left at (9, 134)
Screenshot: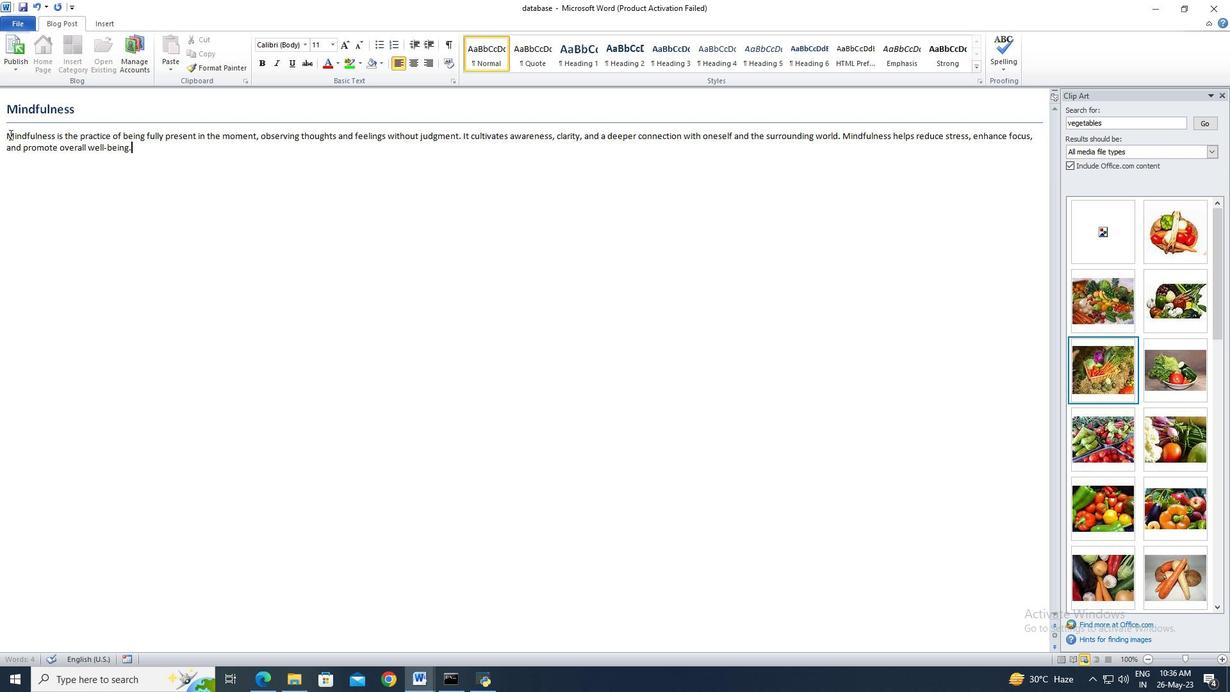 
Action: Key pressed <Key.shift><Key.shift><Key.shift><Key.shift><Key.shift><Key.shift><Key.shift><Key.shift>
Screenshot: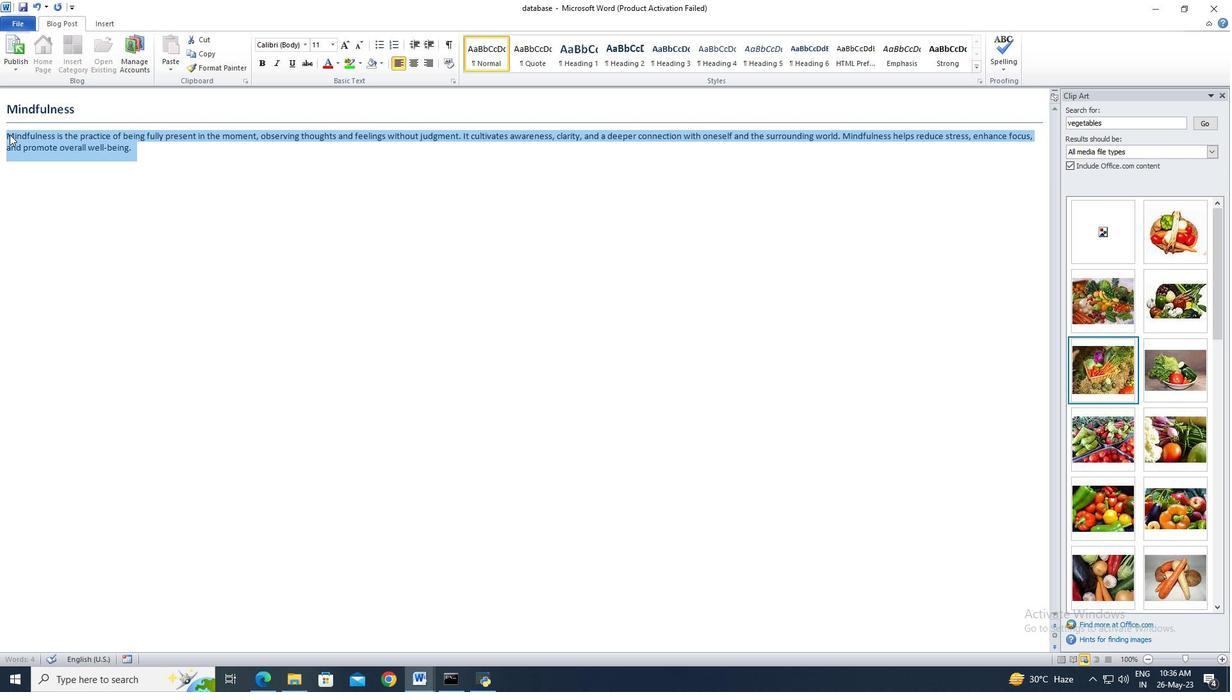 
Action: Mouse moved to (318, 46)
Screenshot: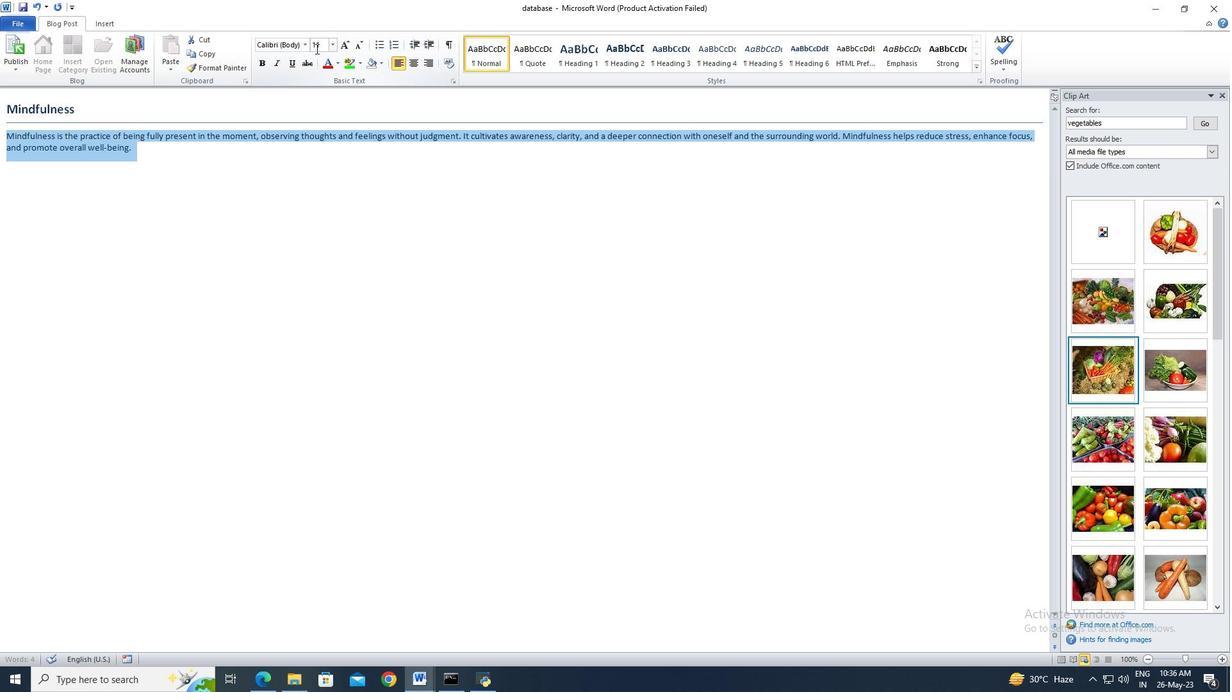 
Action: Mouse pressed left at (318, 46)
Screenshot: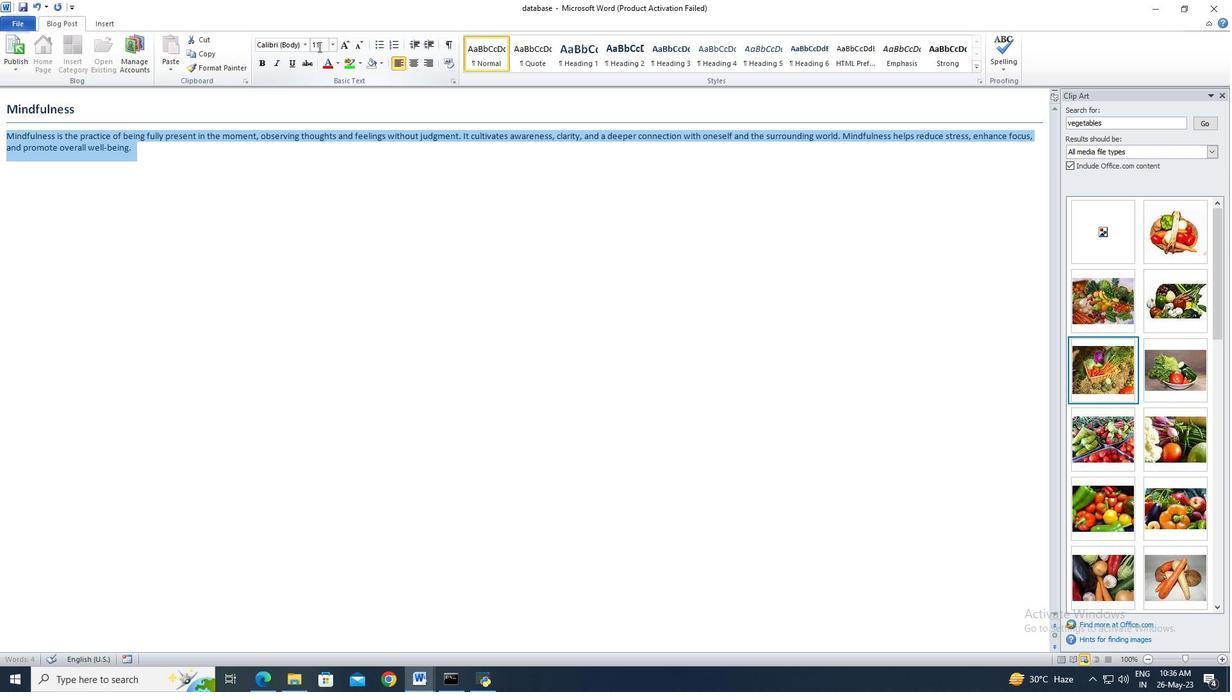 
Action: Mouse moved to (231, 0)
Screenshot: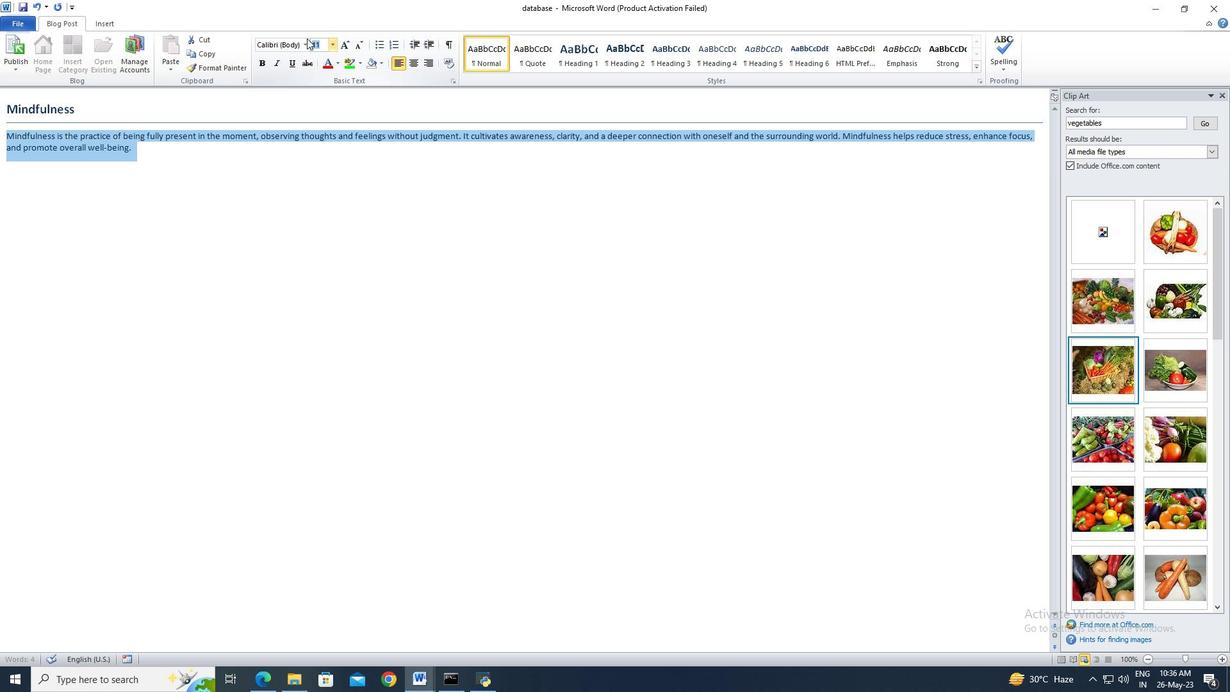 
Action: Key pressed 14<Key.enter>
Screenshot: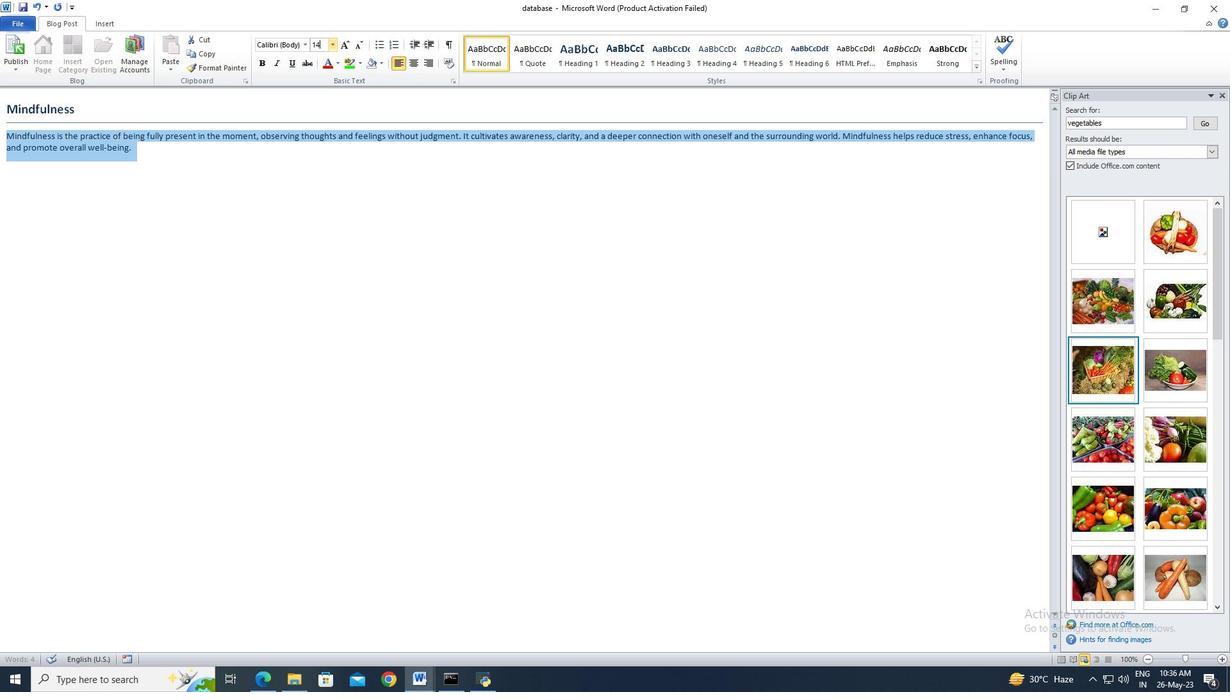 
Action: Mouse moved to (7, 108)
Screenshot: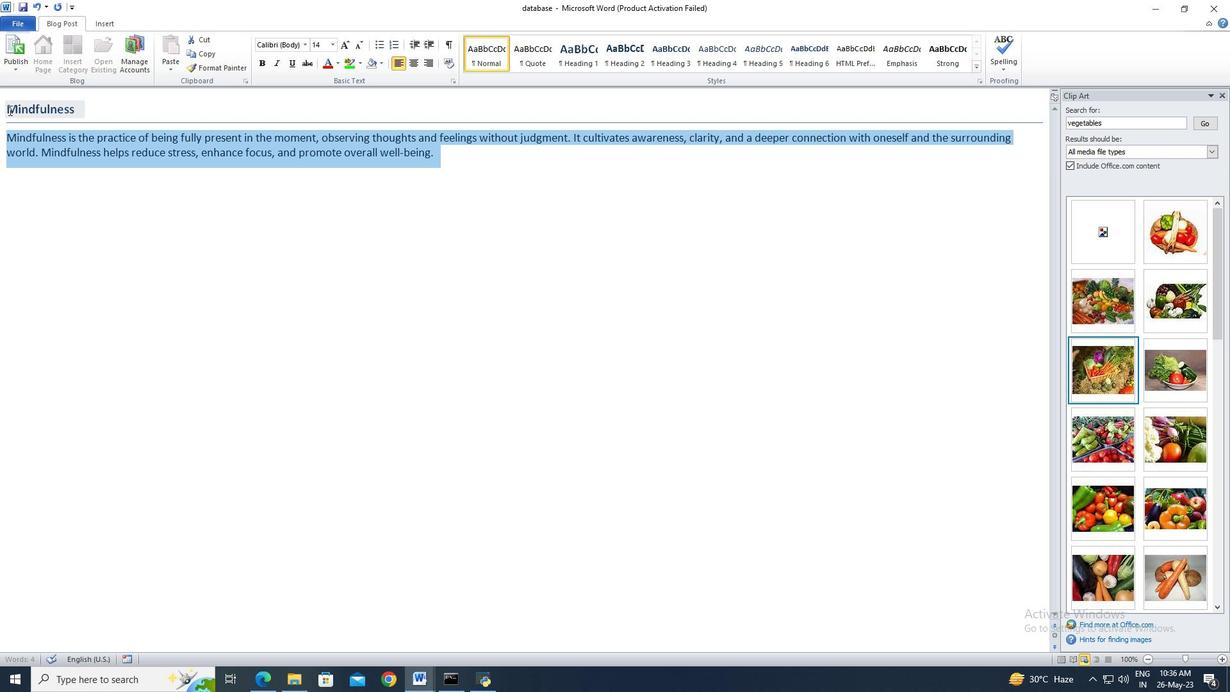 
Action: Mouse pressed left at (7, 108)
Screenshot: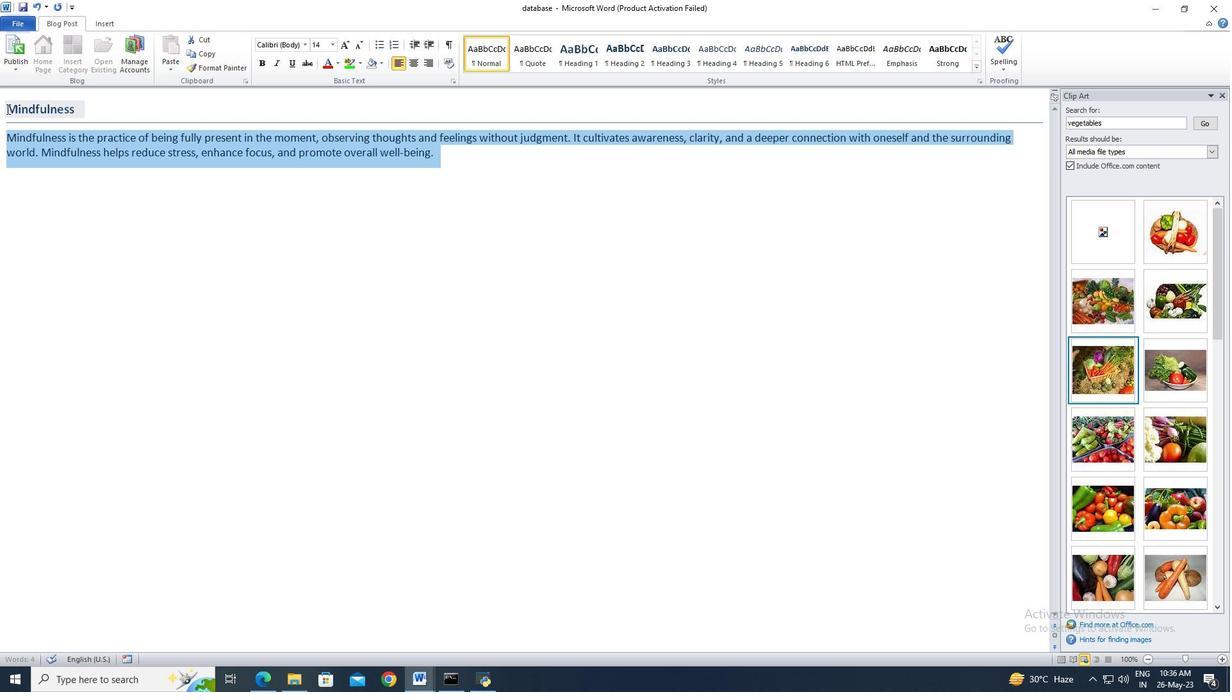 
Action: Mouse moved to (73, 110)
Screenshot: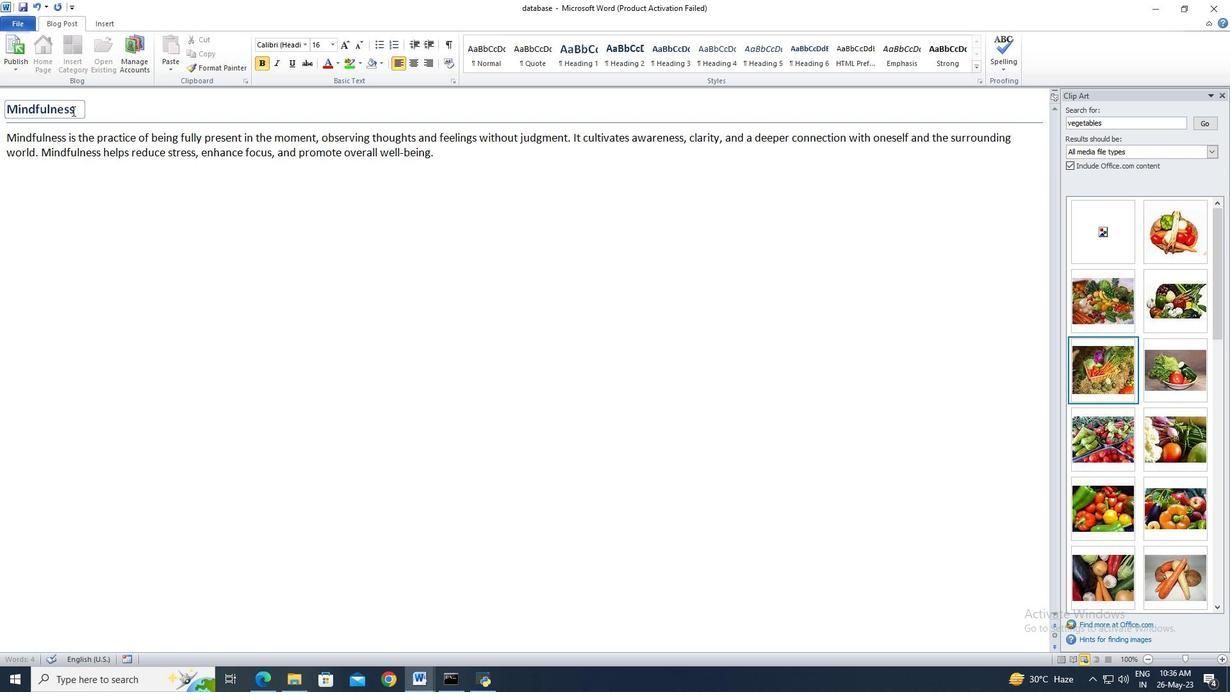 
Action: Key pressed <Key.shift>
Screenshot: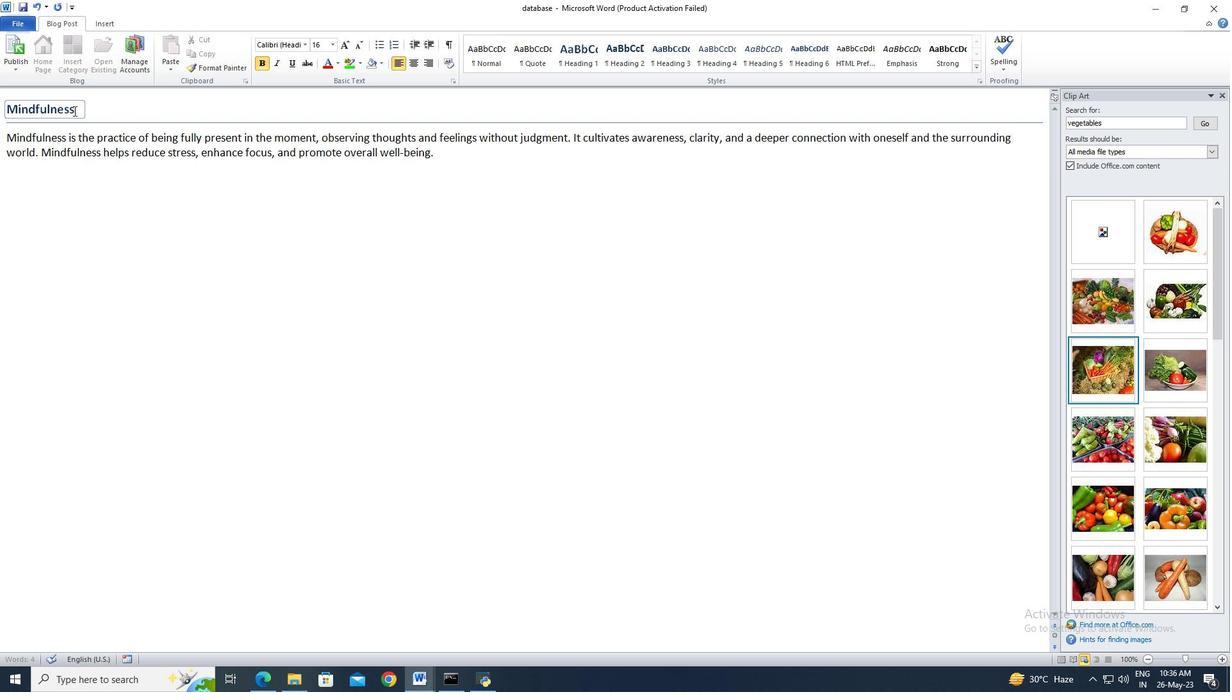 
Action: Mouse pressed left at (73, 110)
Screenshot: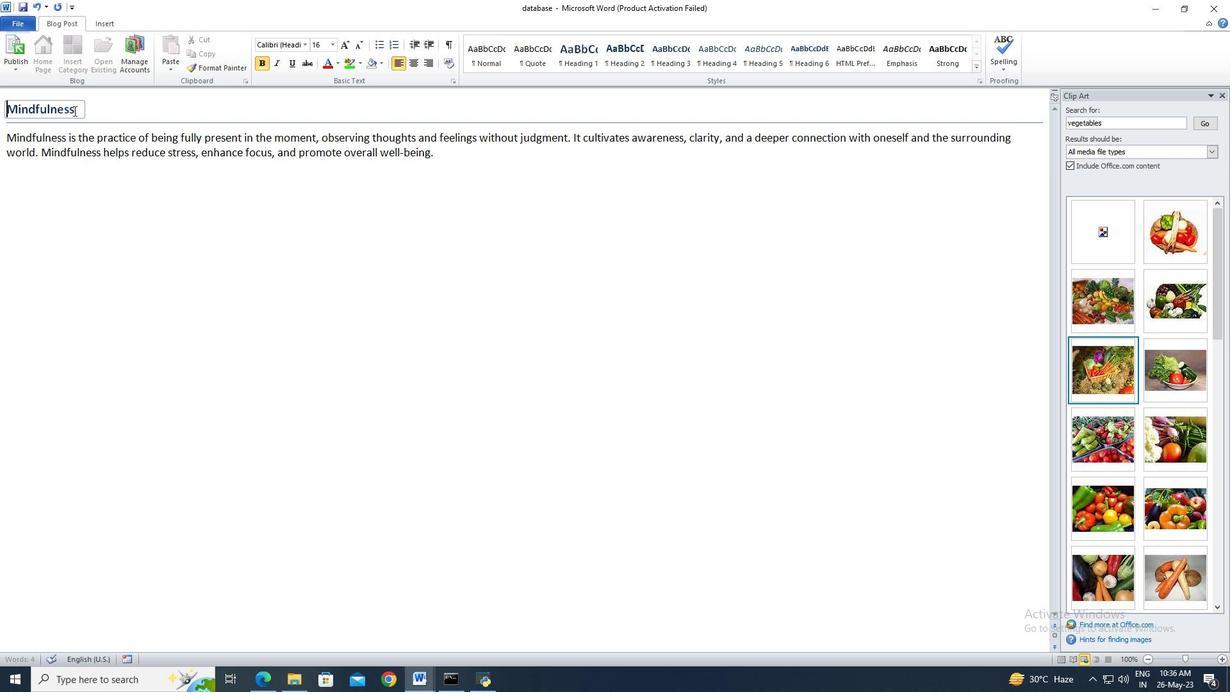 
Action: Key pressed <Key.shift><Key.shift><Key.shift><Key.shift><Key.shift><Key.shift>
Screenshot: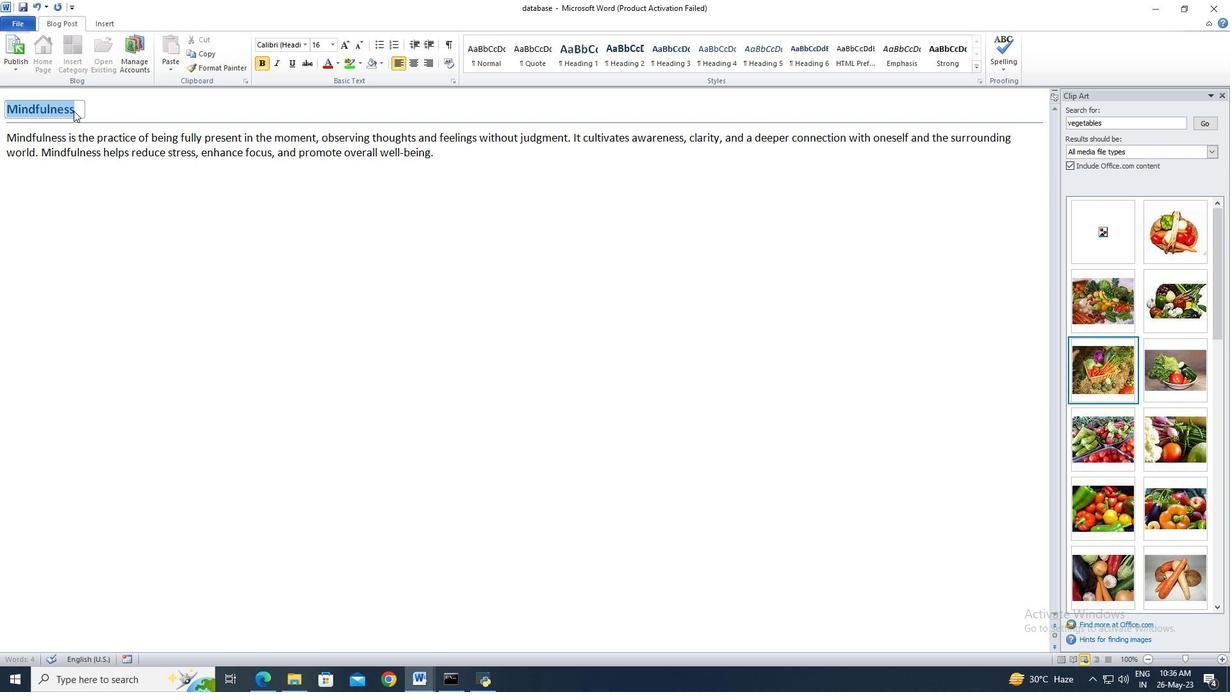 
Action: Mouse moved to (305, 48)
Screenshot: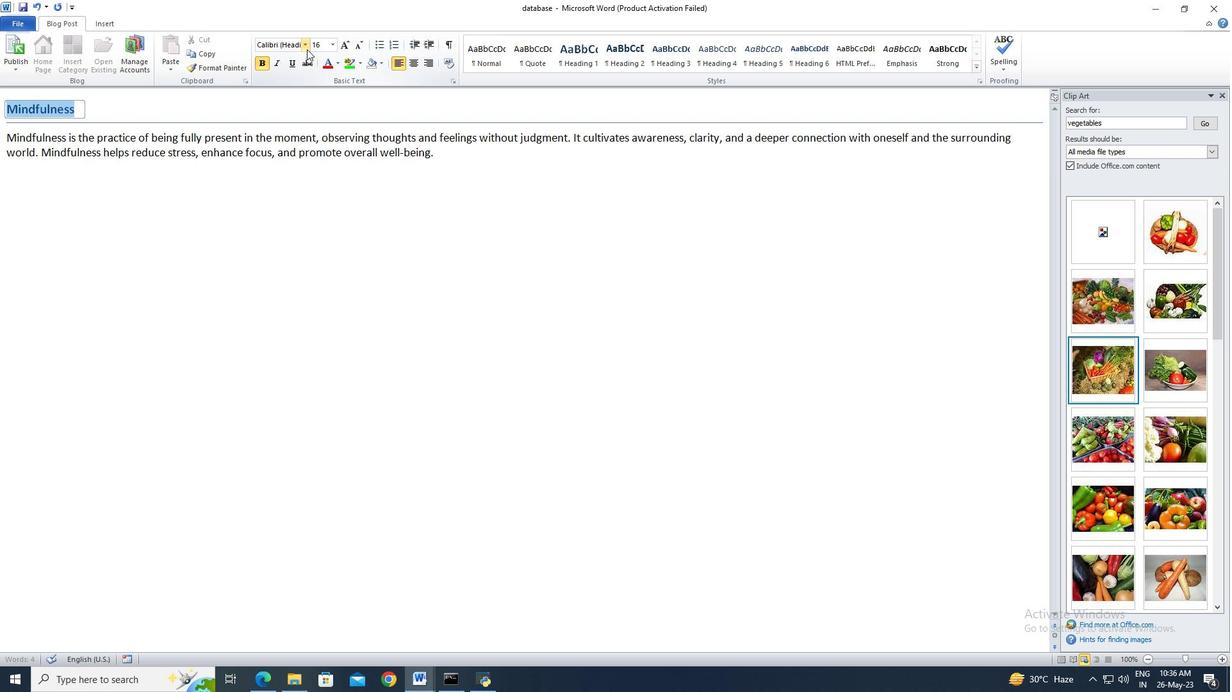 
Action: Mouse pressed left at (305, 48)
Screenshot: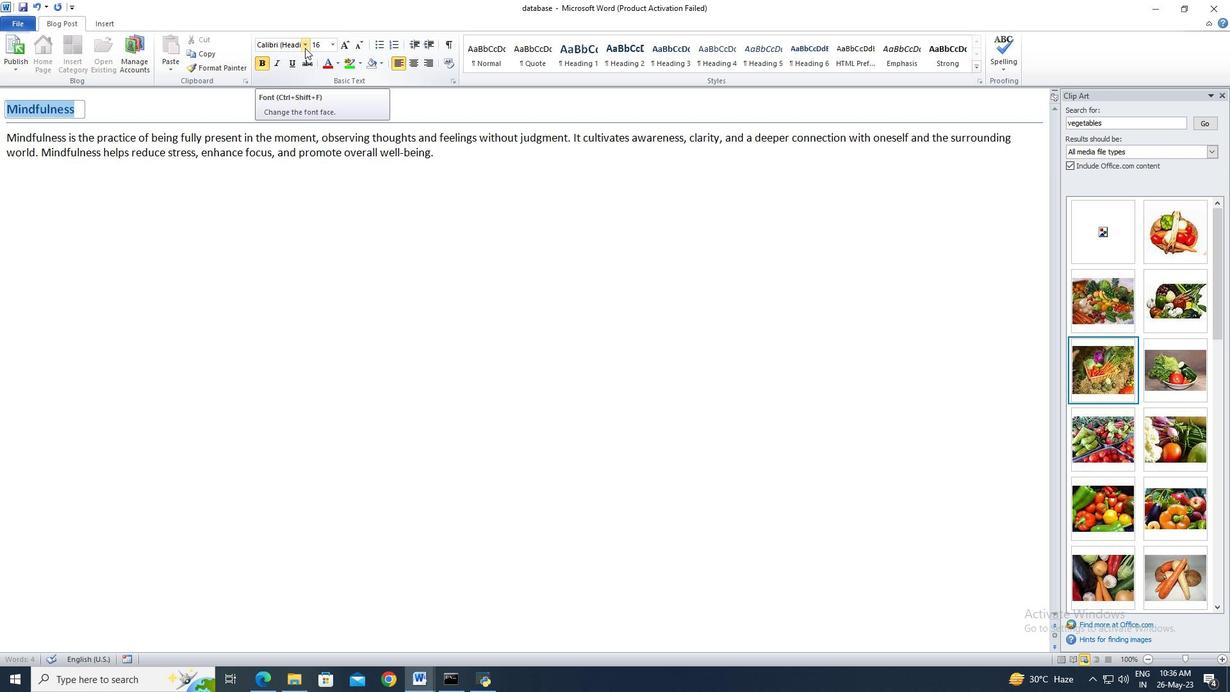 
Action: Mouse moved to (350, 89)
Screenshot: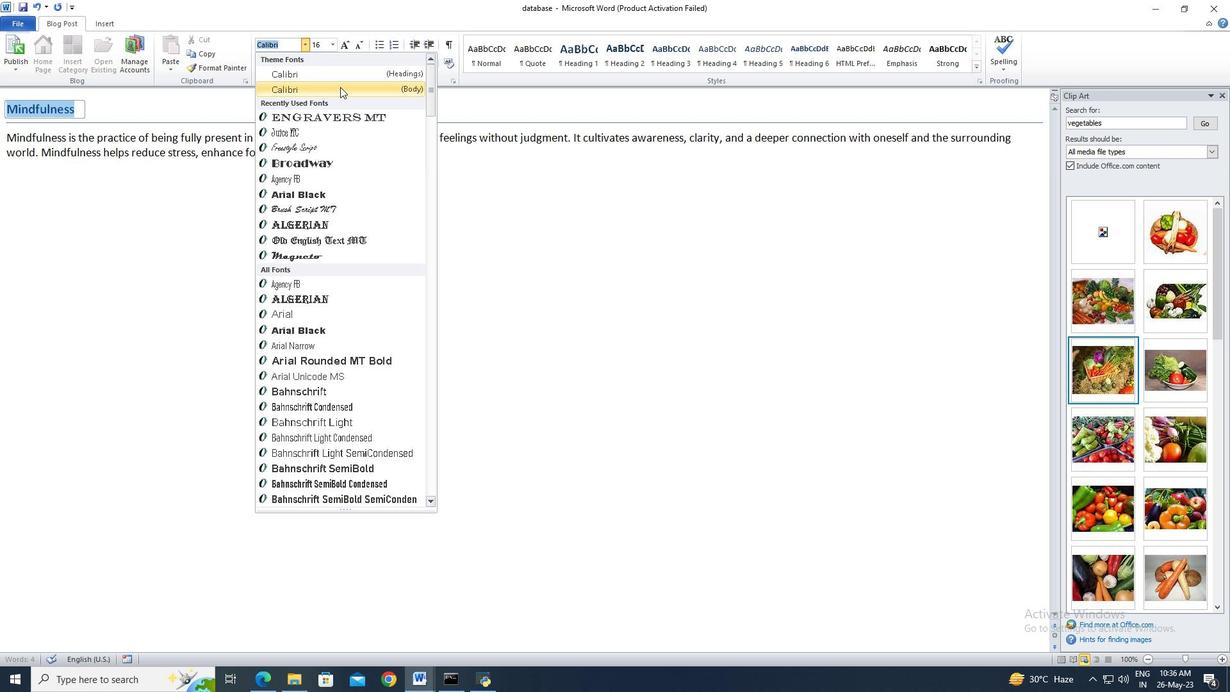 
Action: Key pressed <Key.shift><Key.shift>Y
Screenshot: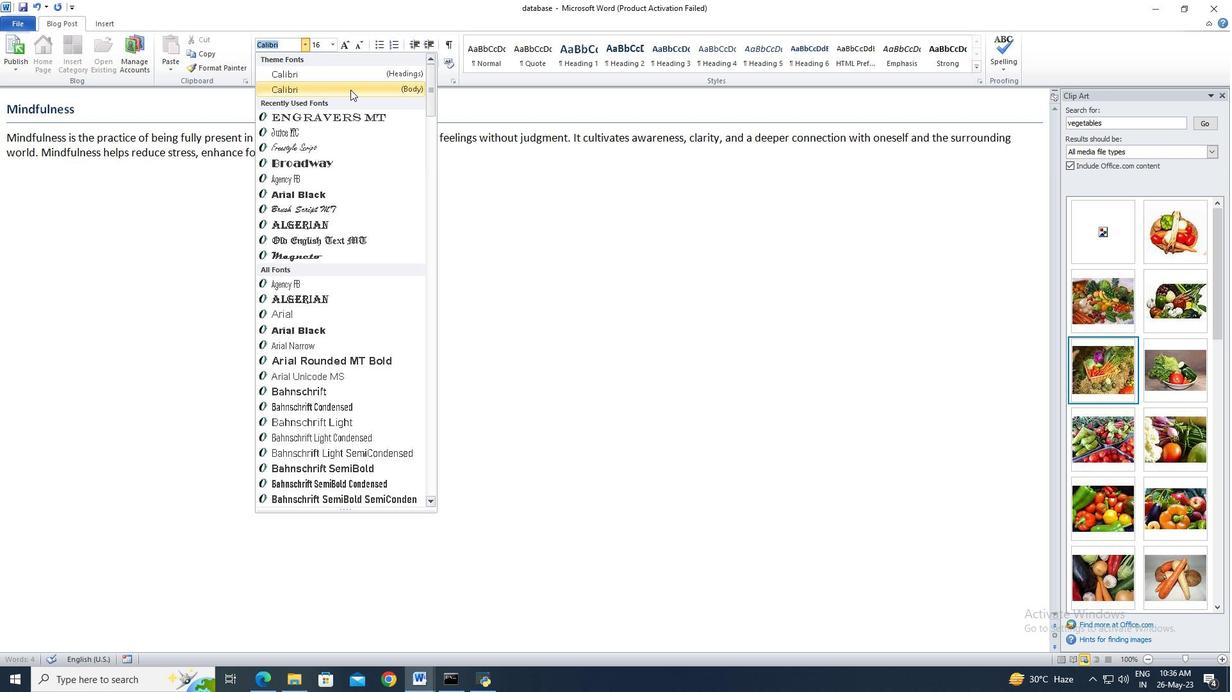 
Action: Mouse moved to (348, 455)
Screenshot: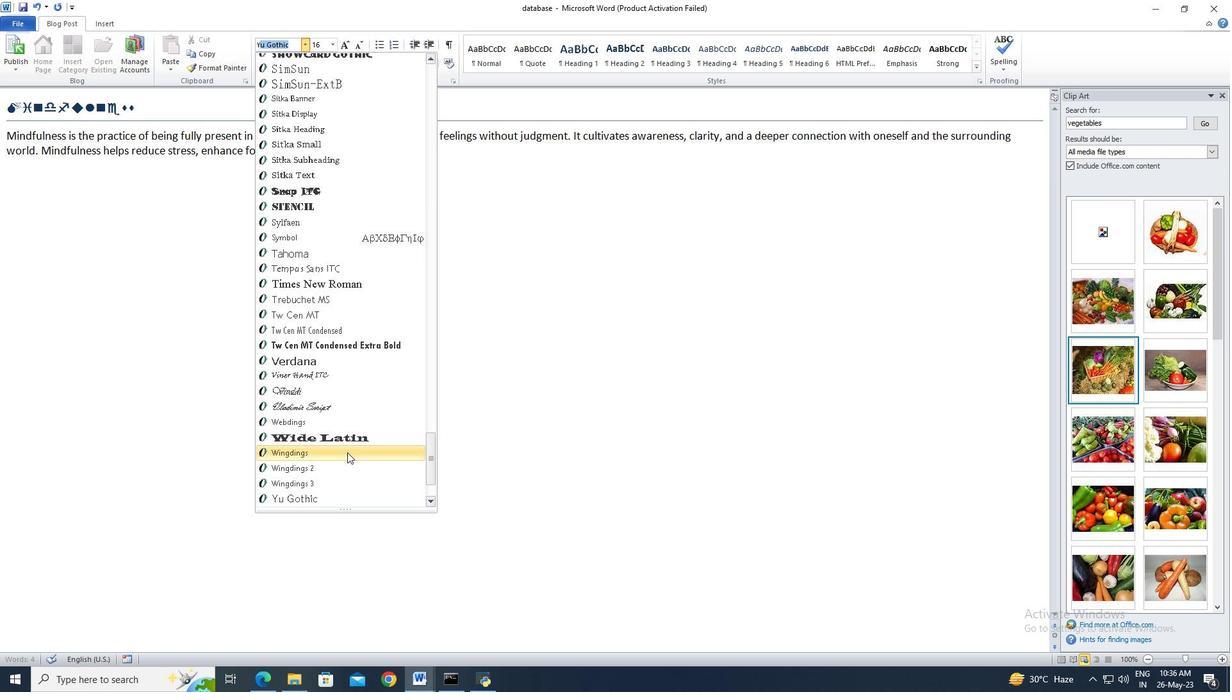 
Action: Mouse scrolled (348, 455) with delta (0, 0)
Screenshot: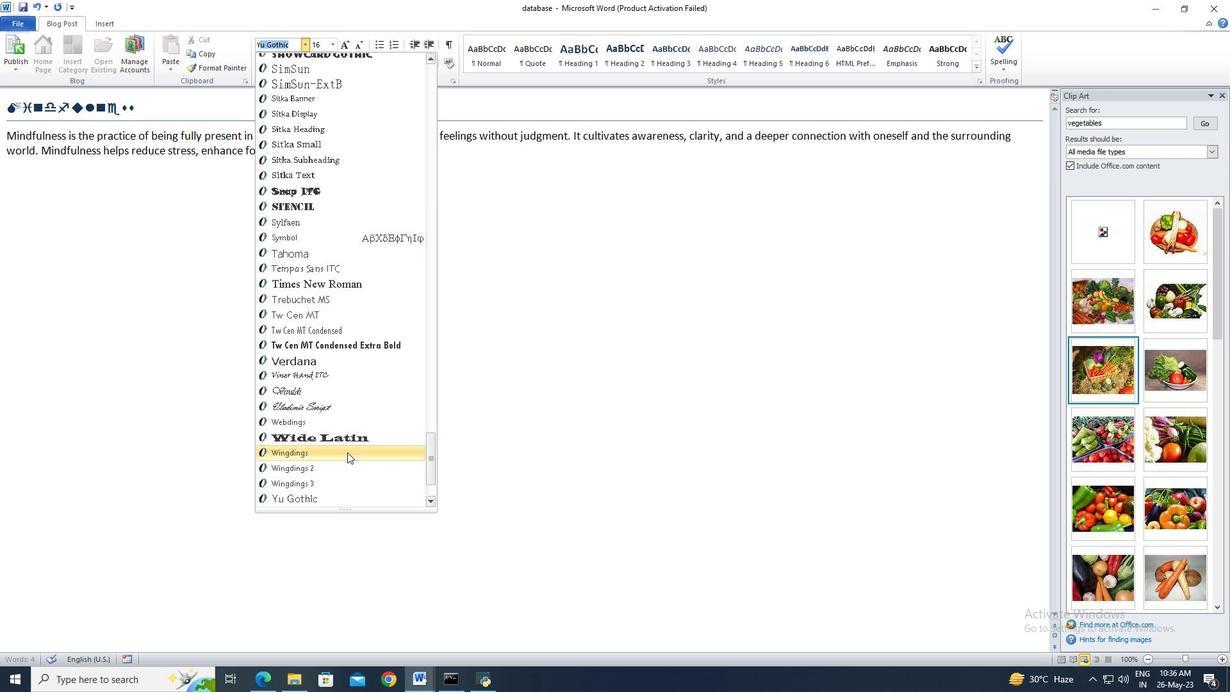 
Action: Mouse moved to (349, 457)
Screenshot: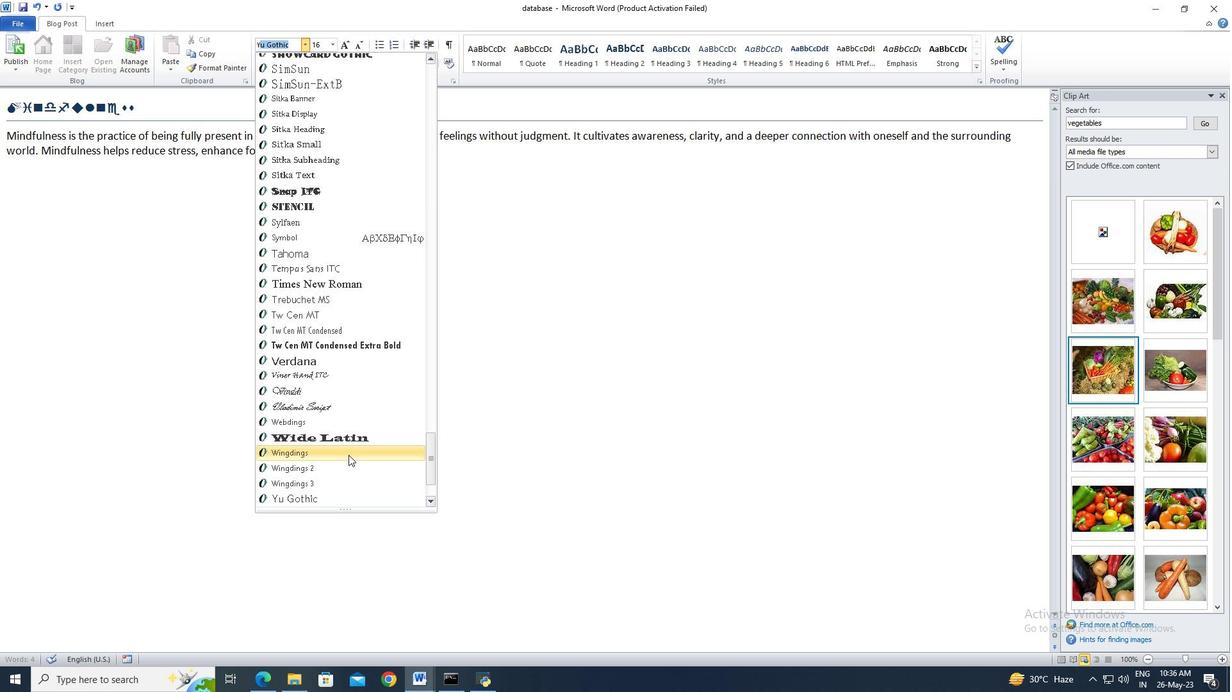 
Action: Mouse scrolled (349, 456) with delta (0, 0)
Screenshot: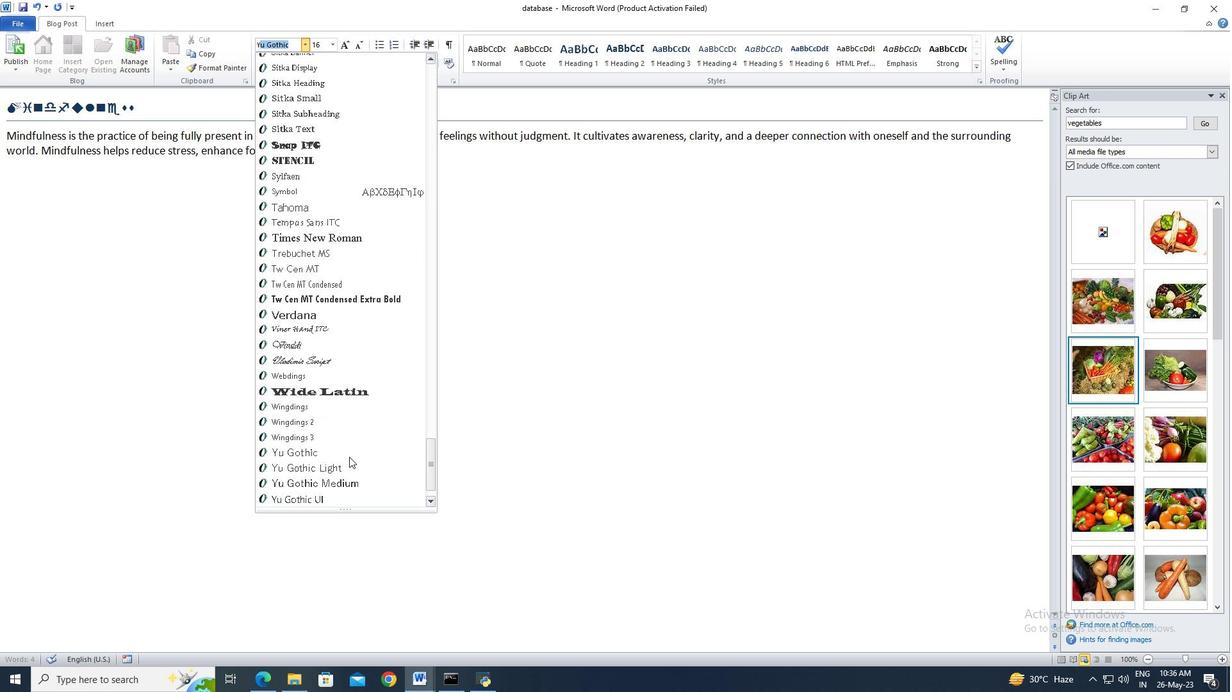 
Action: Mouse scrolled (349, 456) with delta (0, 0)
Screenshot: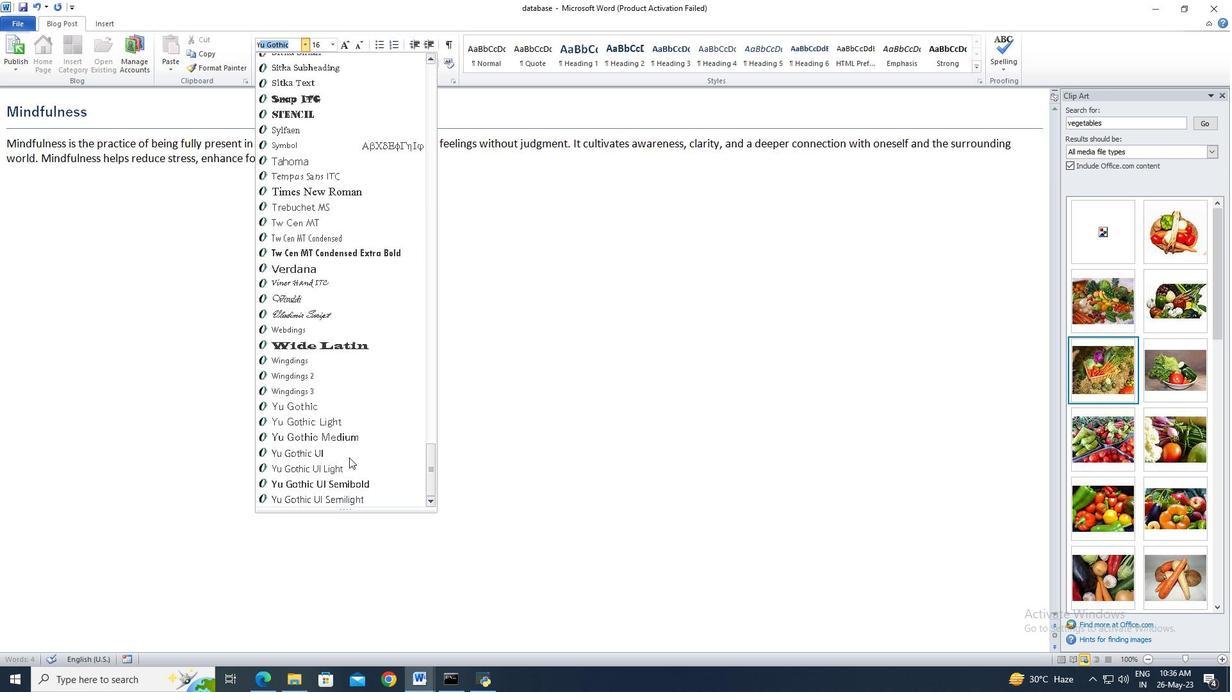 
Action: Mouse moved to (320, 42)
Screenshot: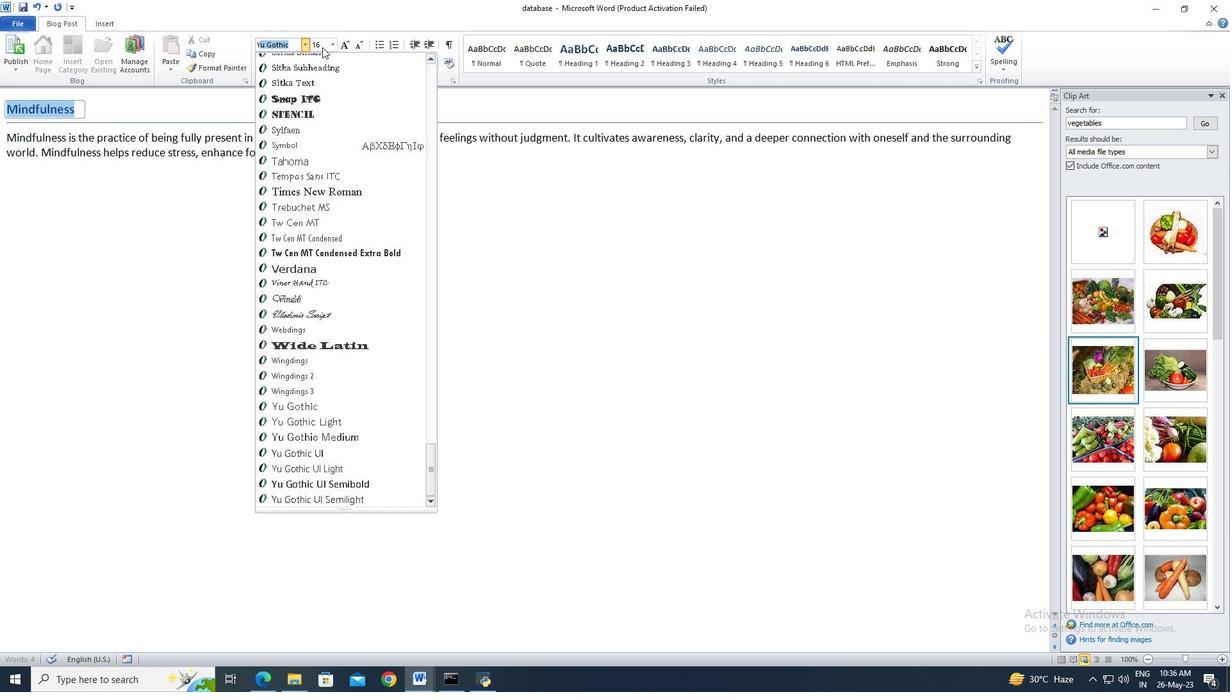 
Action: Mouse pressed left at (320, 42)
Screenshot: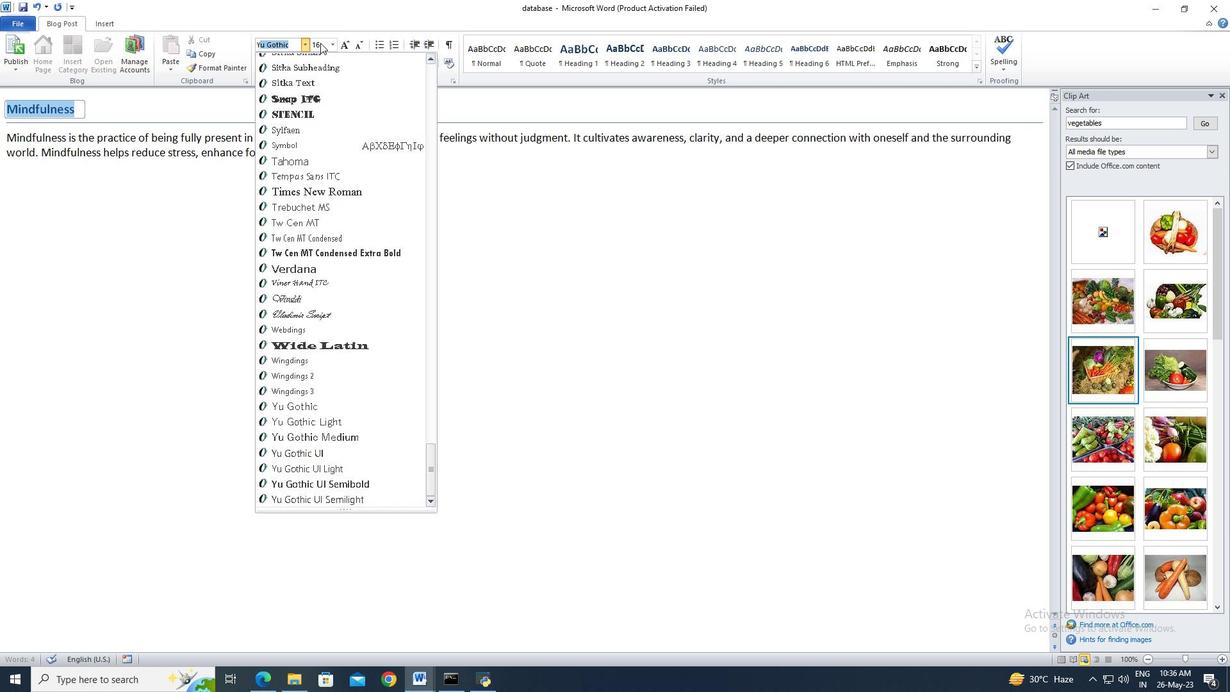 
Action: Mouse moved to (320, 42)
Screenshot: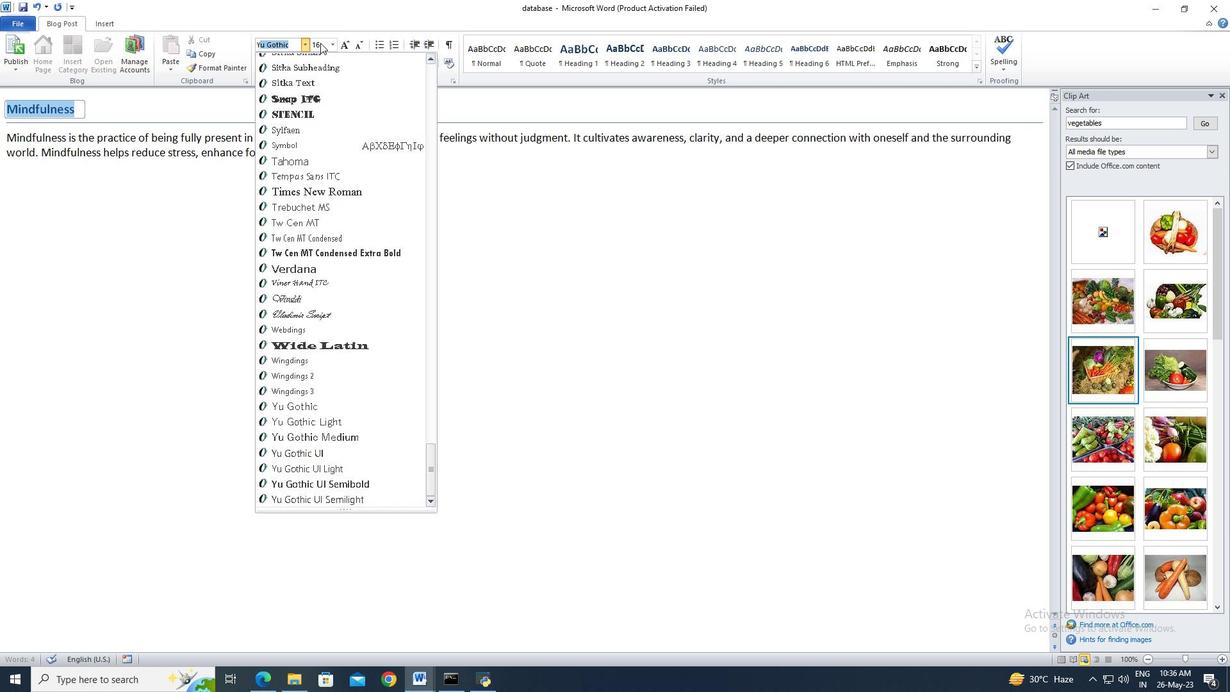 
Action: Key pressed 20<Key.enter>
Screenshot: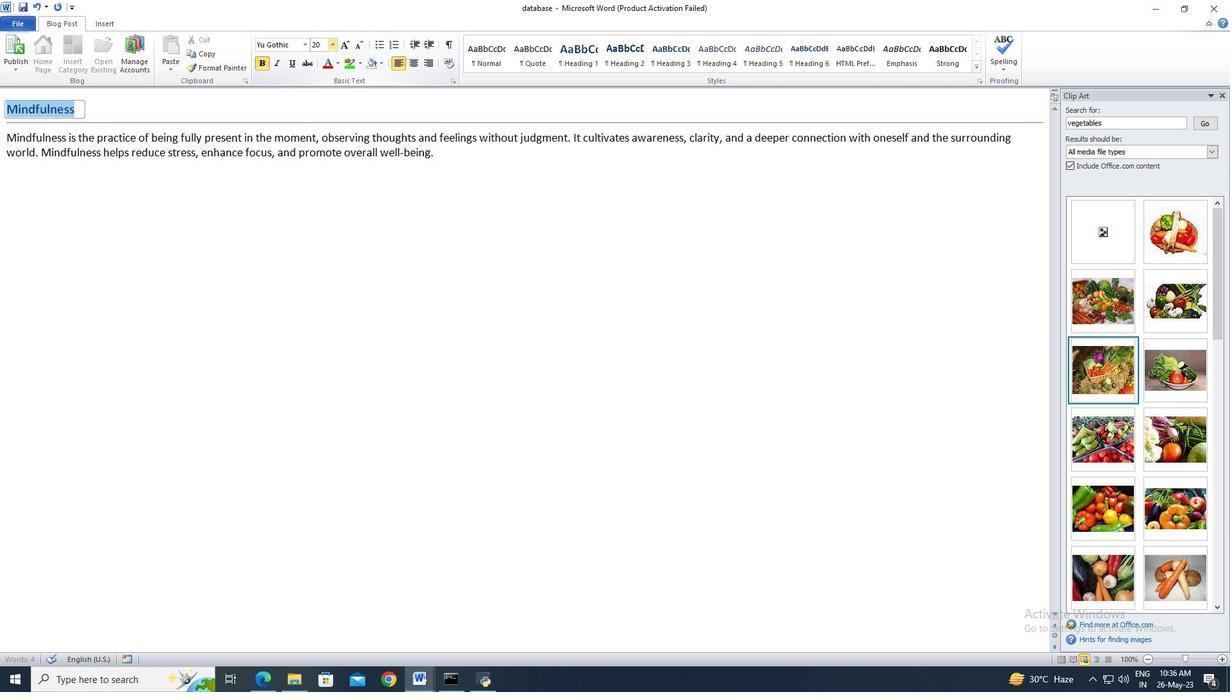 
Action: Mouse moved to (392, 61)
Screenshot: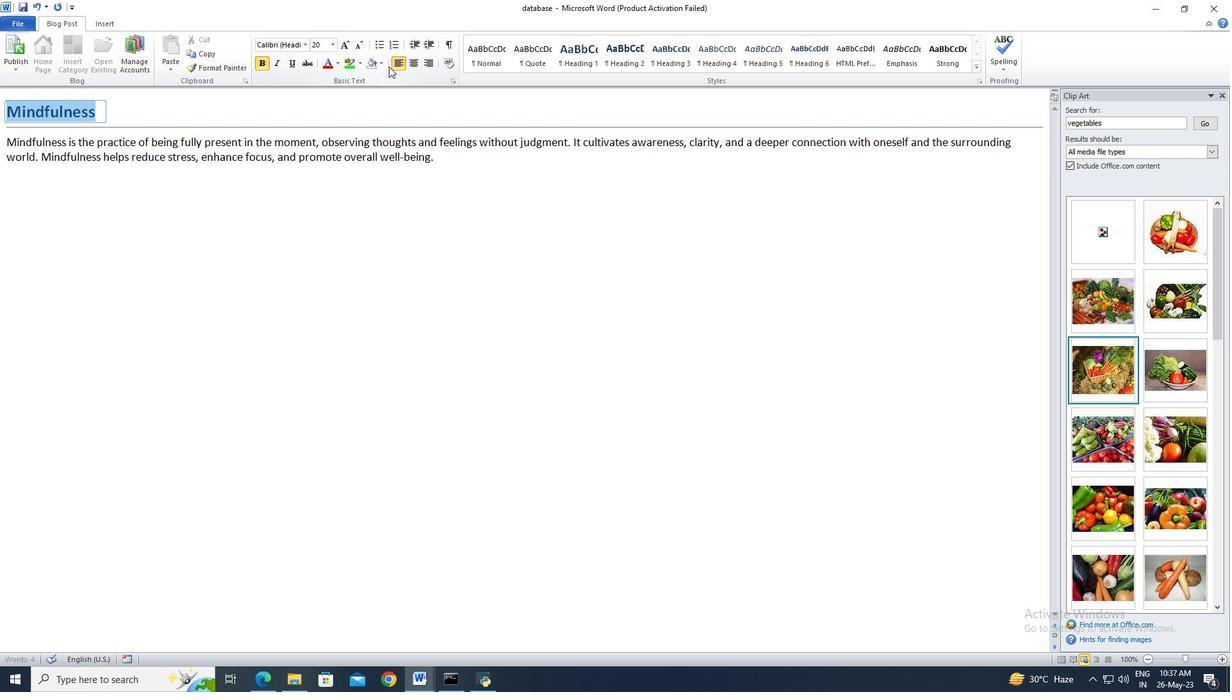 
Action: Mouse pressed left at (392, 61)
Screenshot: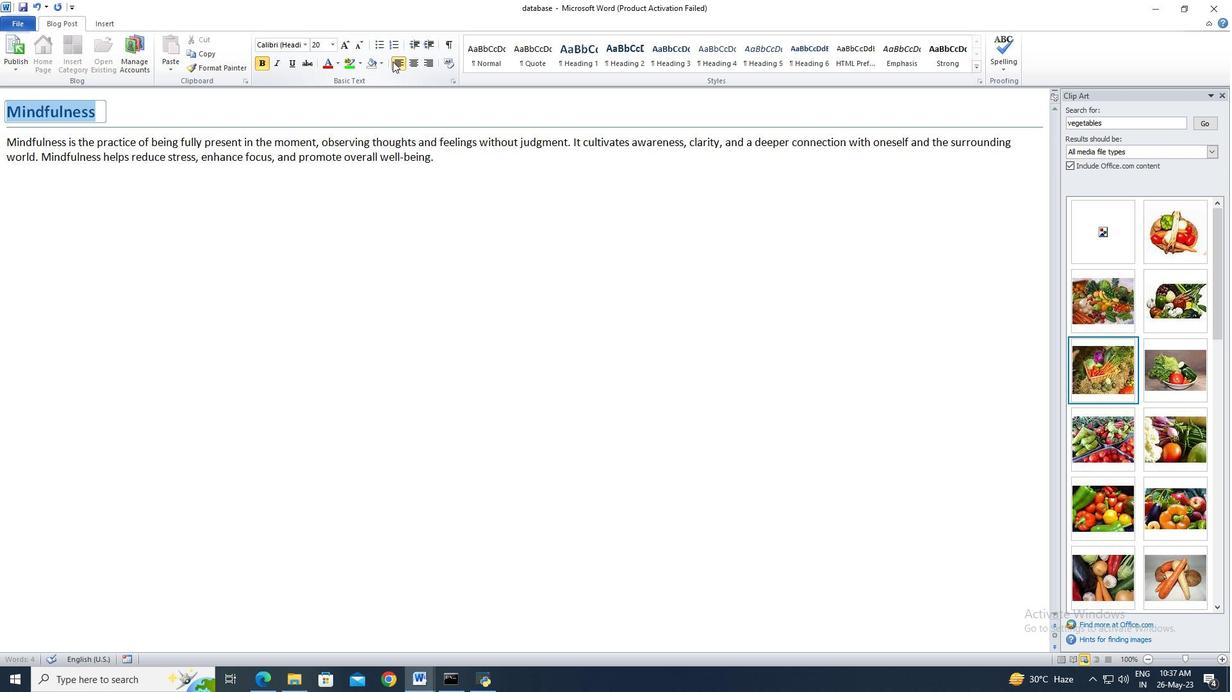 
Action: Mouse moved to (448, 162)
Screenshot: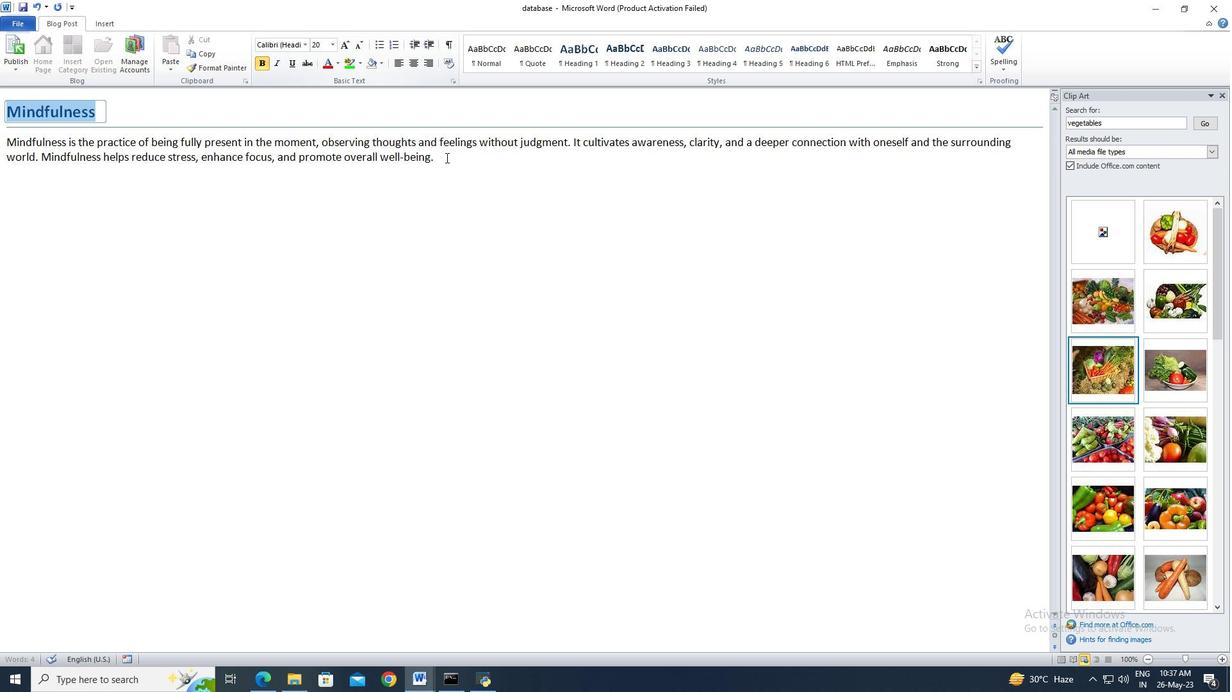 
Action: Mouse pressed left at (448, 162)
Screenshot: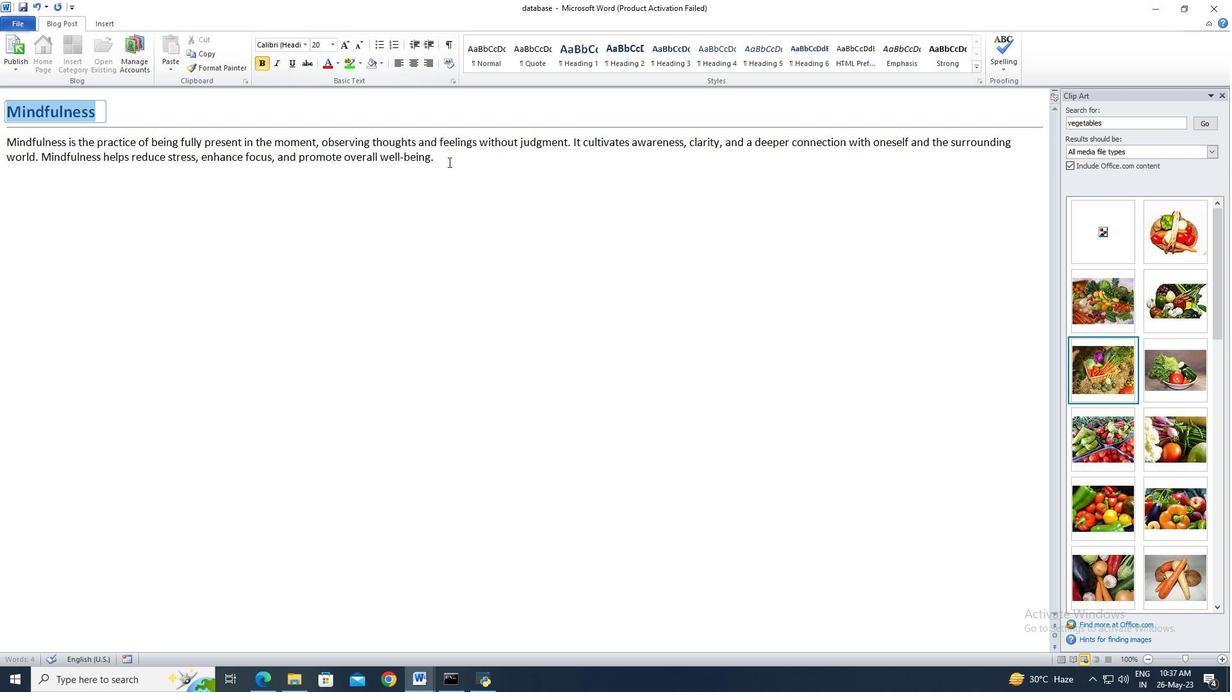 
